 Task: Create a due date automation trigger when advanced on, 2 days after a card is due add dates without a start date at 11:00 AM.
Action: Mouse moved to (972, 282)
Screenshot: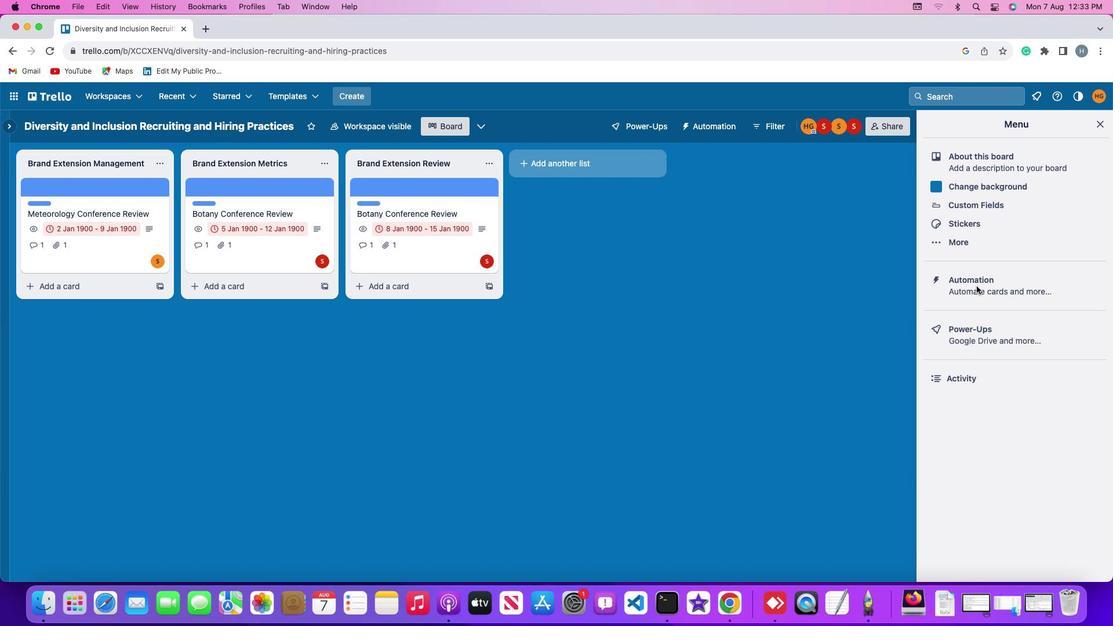 
Action: Mouse pressed left at (972, 282)
Screenshot: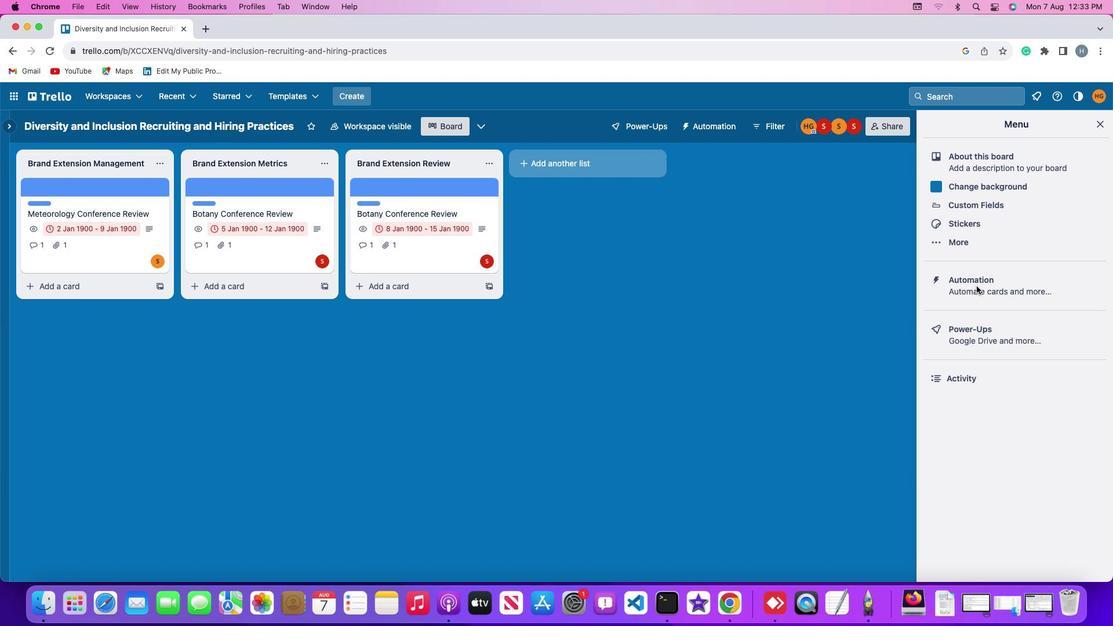
Action: Mouse moved to (972, 281)
Screenshot: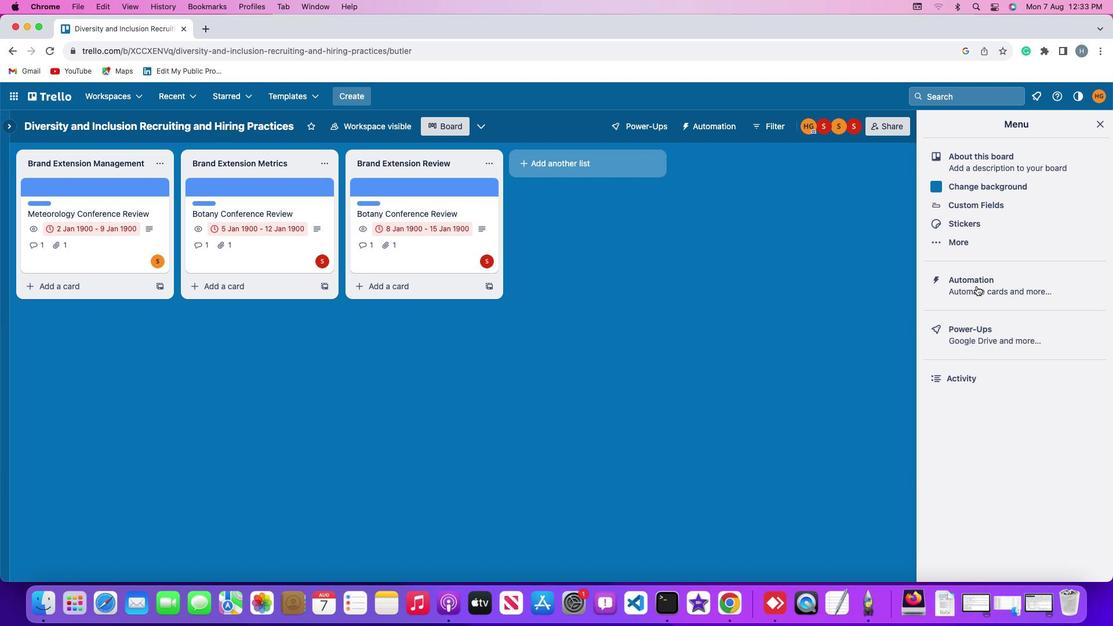 
Action: Mouse pressed left at (972, 281)
Screenshot: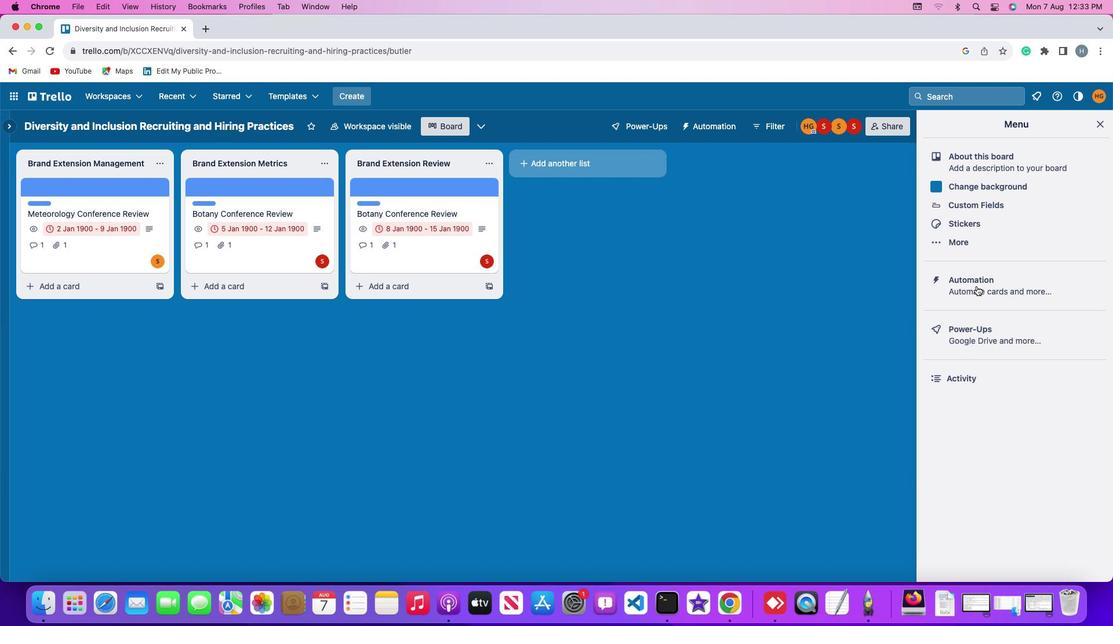 
Action: Mouse moved to (63, 270)
Screenshot: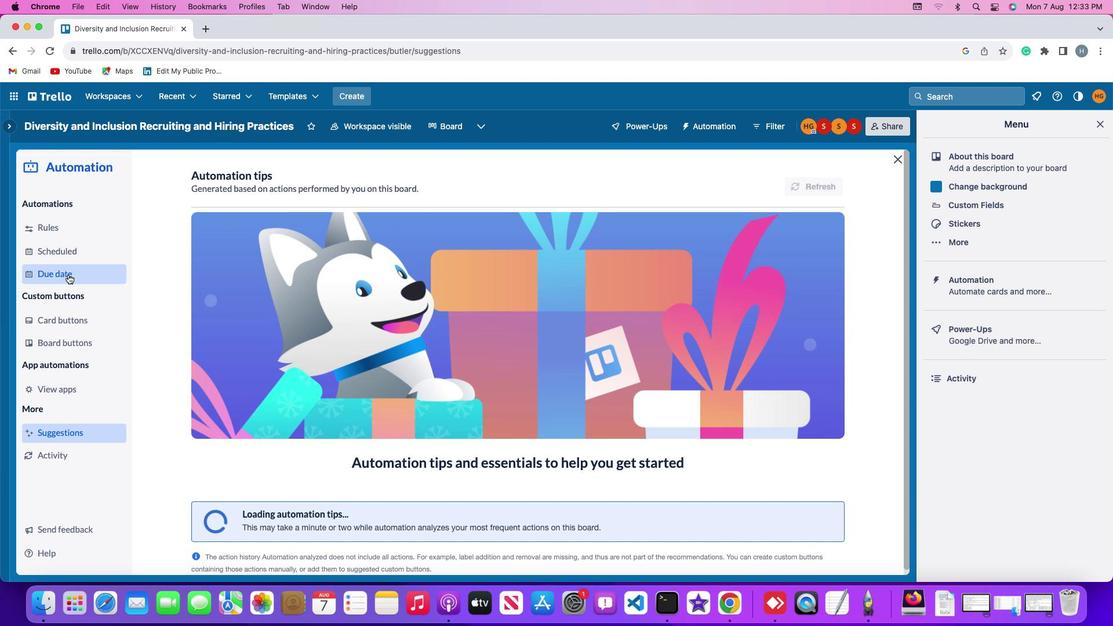 
Action: Mouse pressed left at (63, 270)
Screenshot: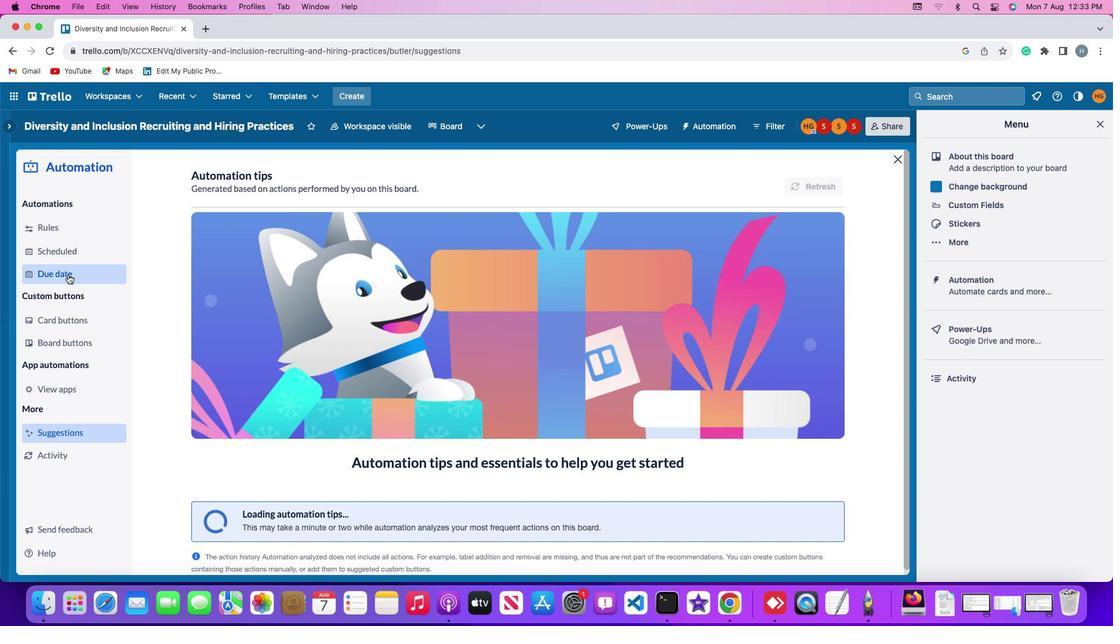 
Action: Mouse moved to (781, 171)
Screenshot: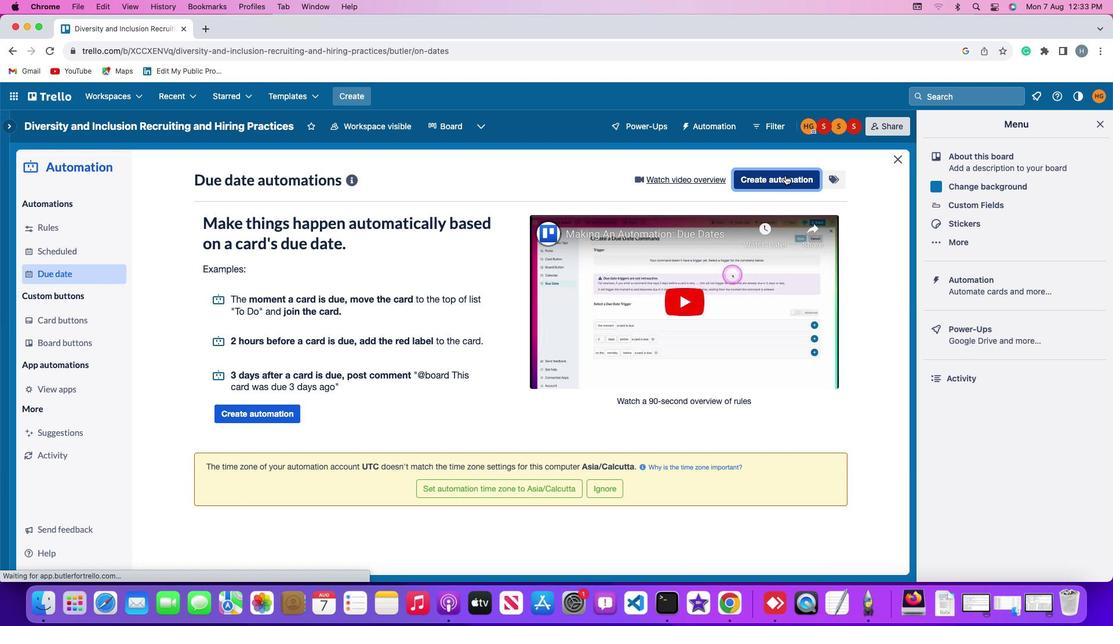 
Action: Mouse pressed left at (781, 171)
Screenshot: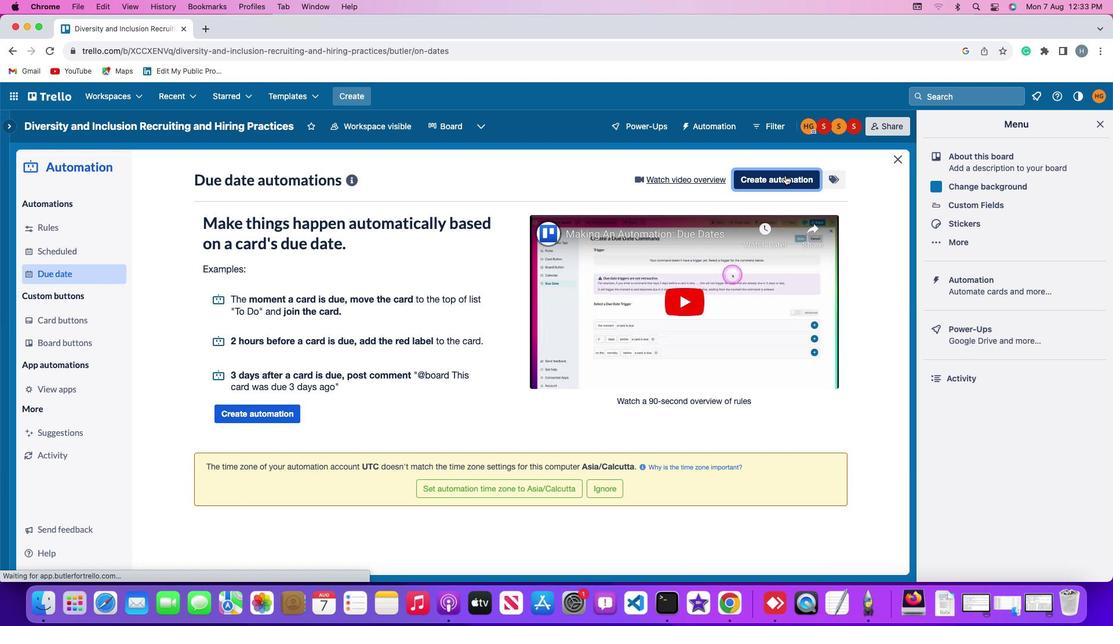 
Action: Mouse moved to (505, 283)
Screenshot: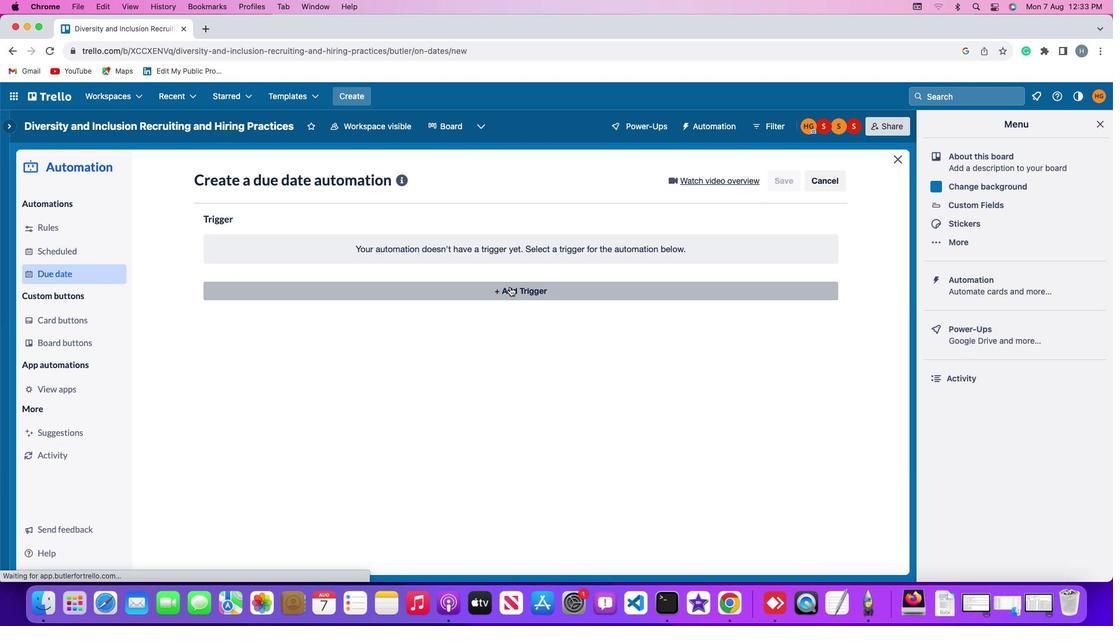 
Action: Mouse pressed left at (505, 283)
Screenshot: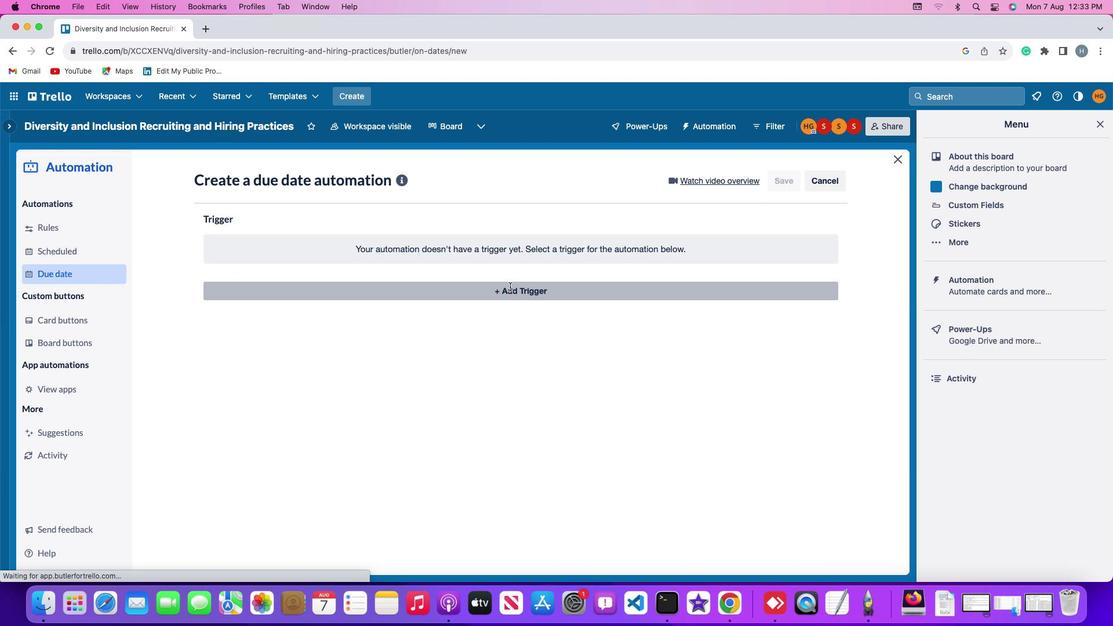 
Action: Mouse moved to (225, 464)
Screenshot: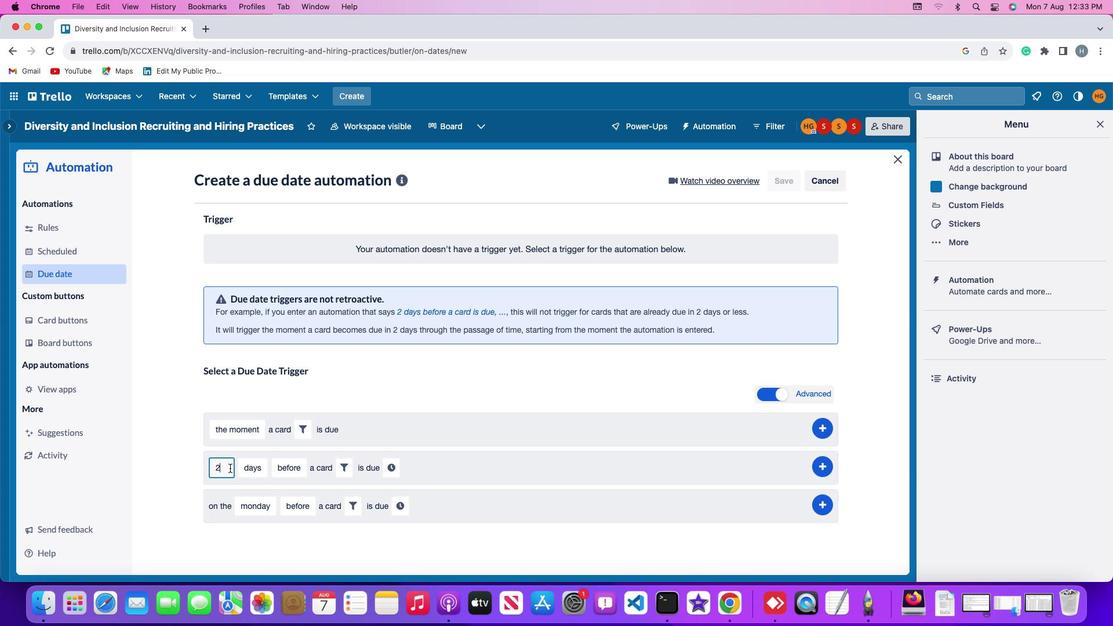 
Action: Mouse pressed left at (225, 464)
Screenshot: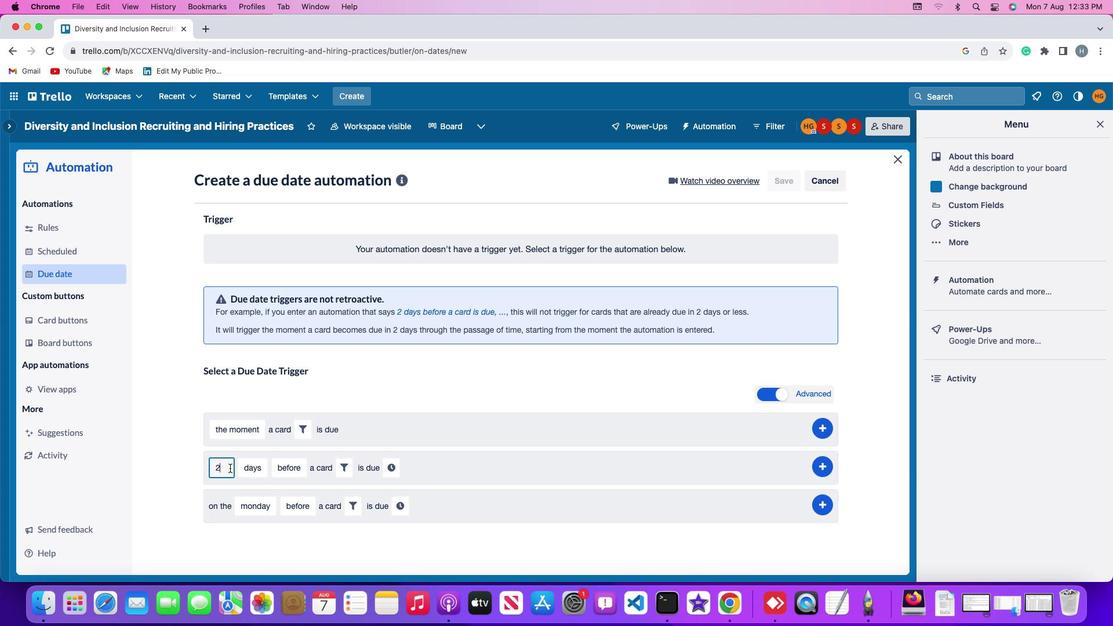 
Action: Key pressed Key.backspace'2'
Screenshot: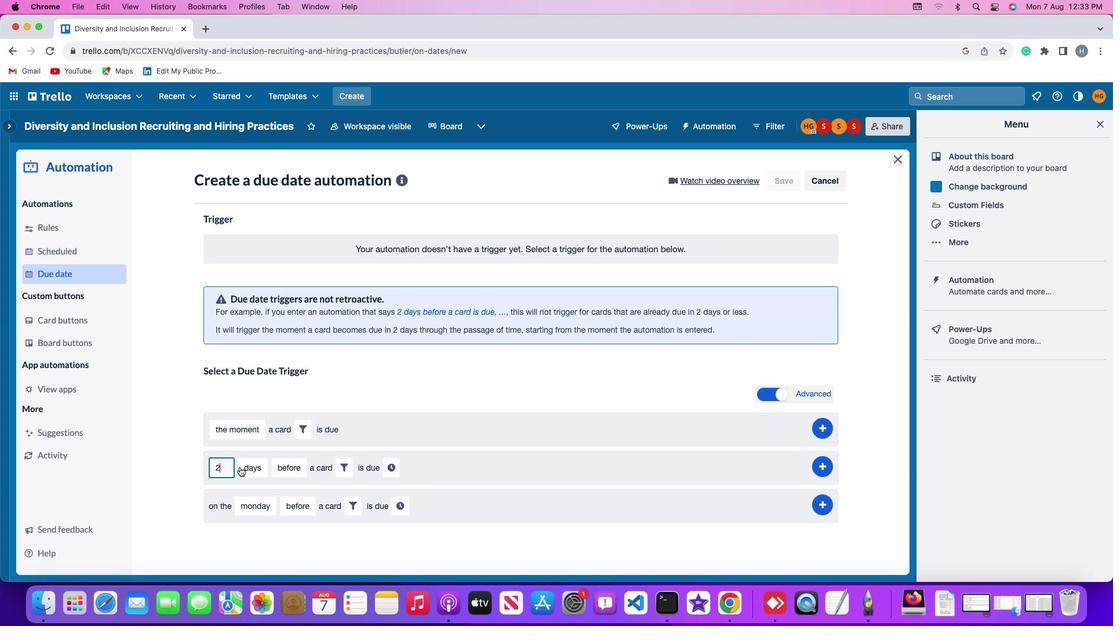 
Action: Mouse moved to (249, 462)
Screenshot: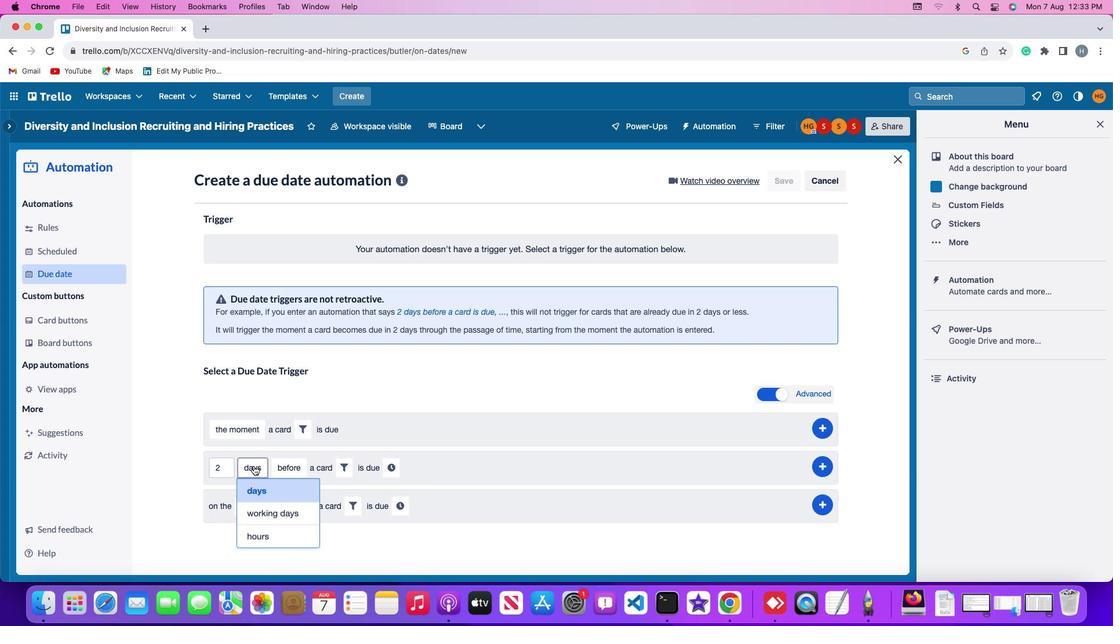 
Action: Mouse pressed left at (249, 462)
Screenshot: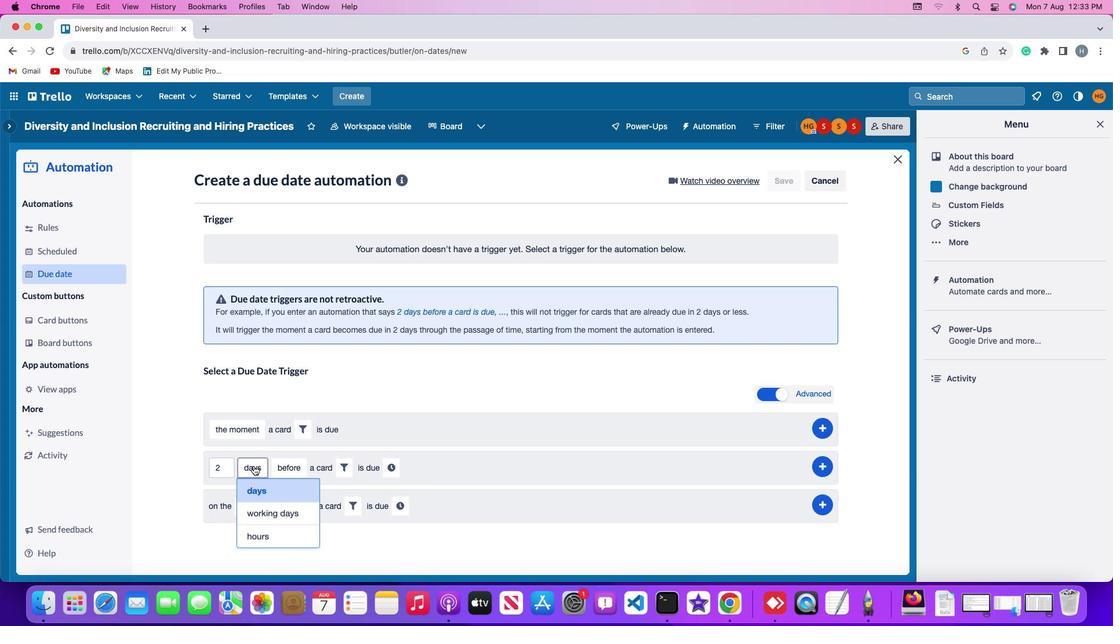 
Action: Mouse moved to (265, 485)
Screenshot: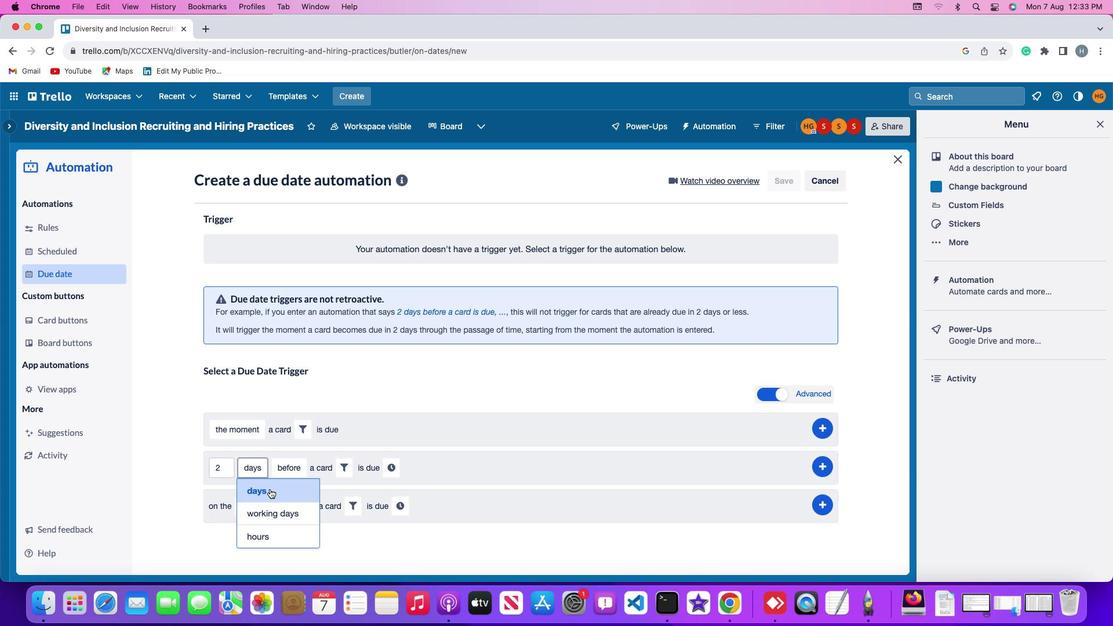 
Action: Mouse pressed left at (265, 485)
Screenshot: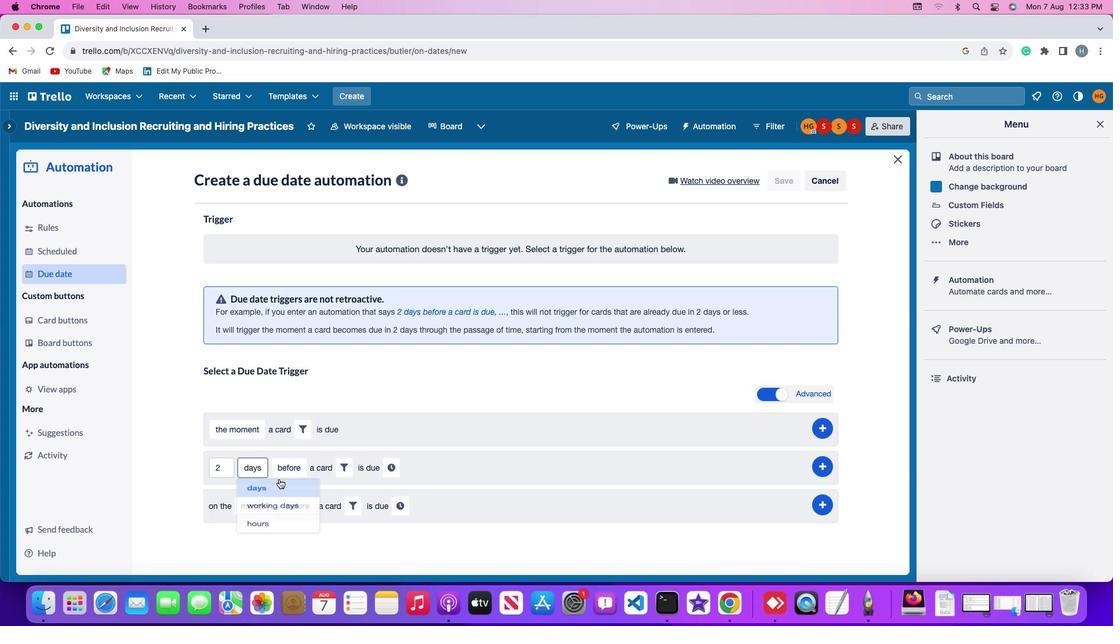 
Action: Mouse moved to (283, 467)
Screenshot: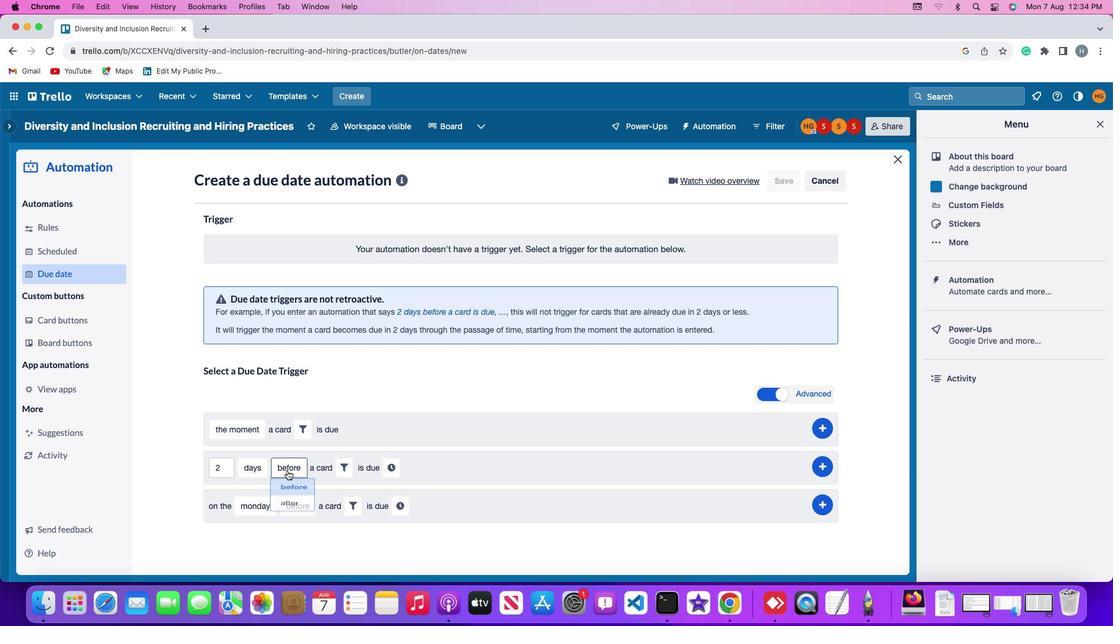 
Action: Mouse pressed left at (283, 467)
Screenshot: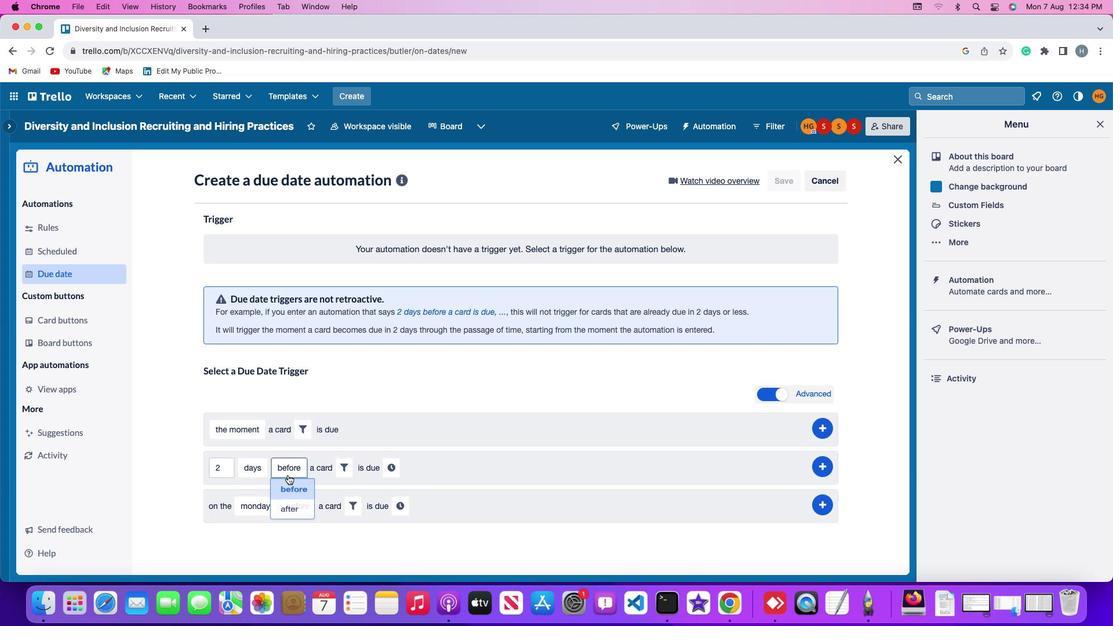 
Action: Mouse moved to (293, 508)
Screenshot: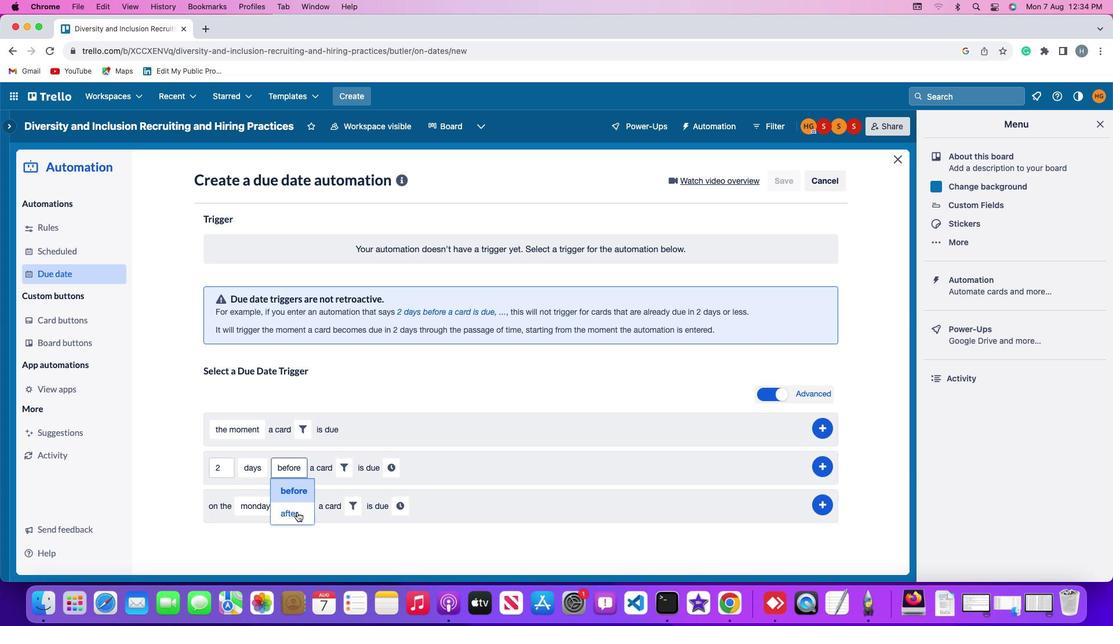 
Action: Mouse pressed left at (293, 508)
Screenshot: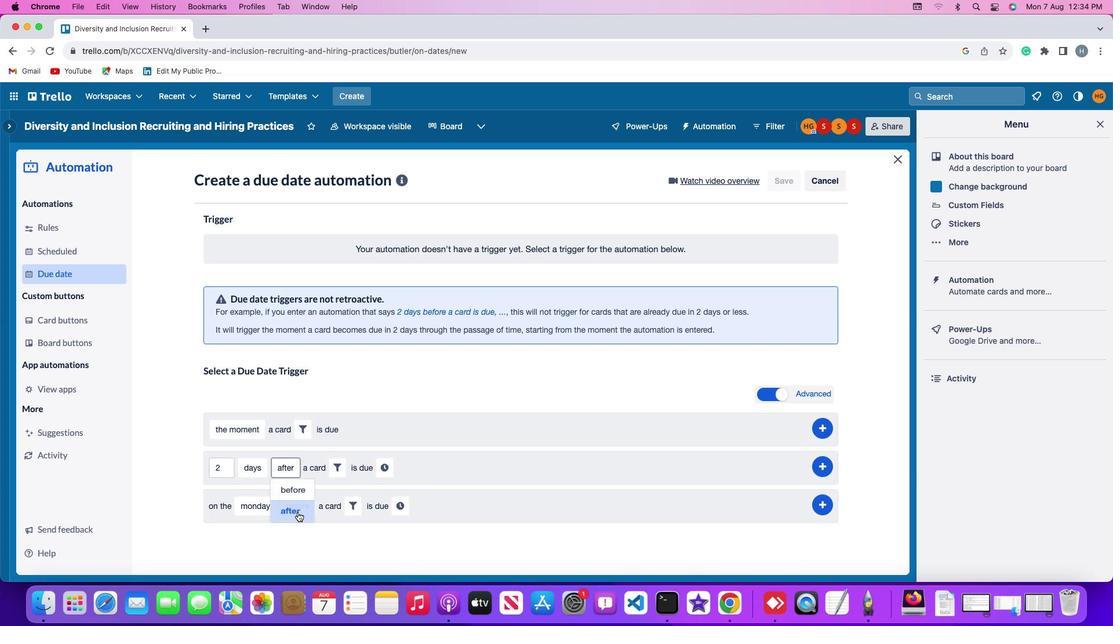 
Action: Mouse moved to (331, 465)
Screenshot: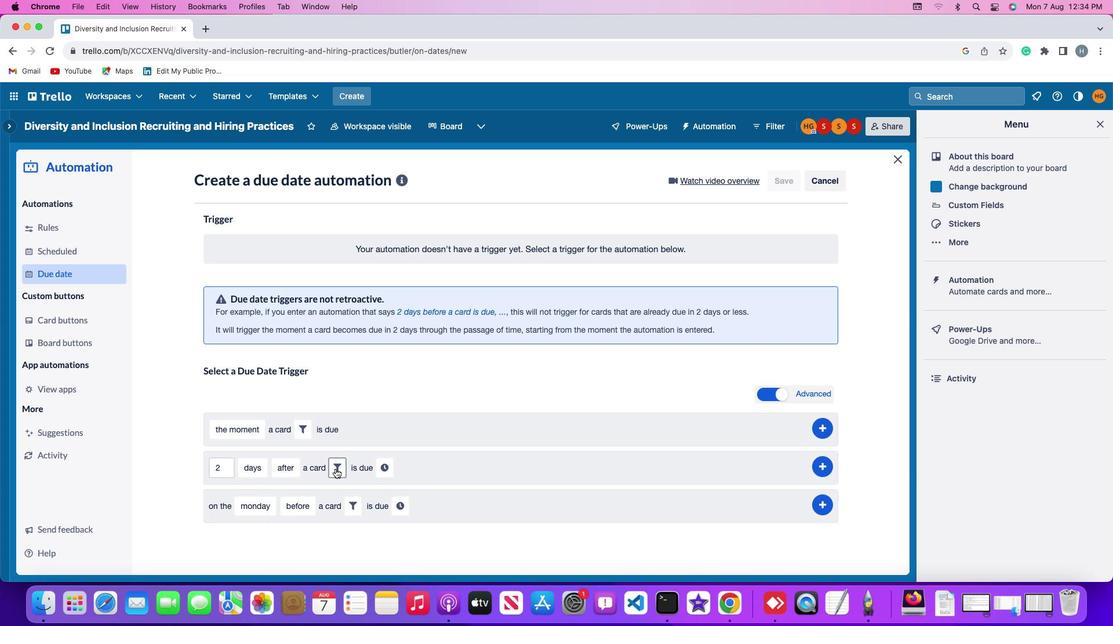 
Action: Mouse pressed left at (331, 465)
Screenshot: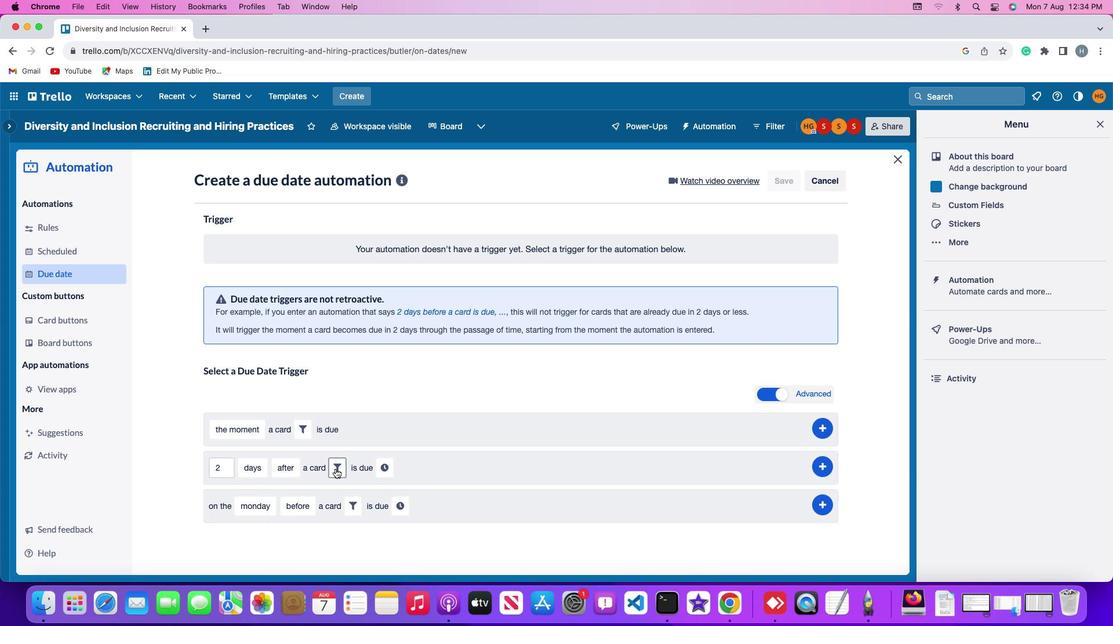 
Action: Mouse moved to (388, 504)
Screenshot: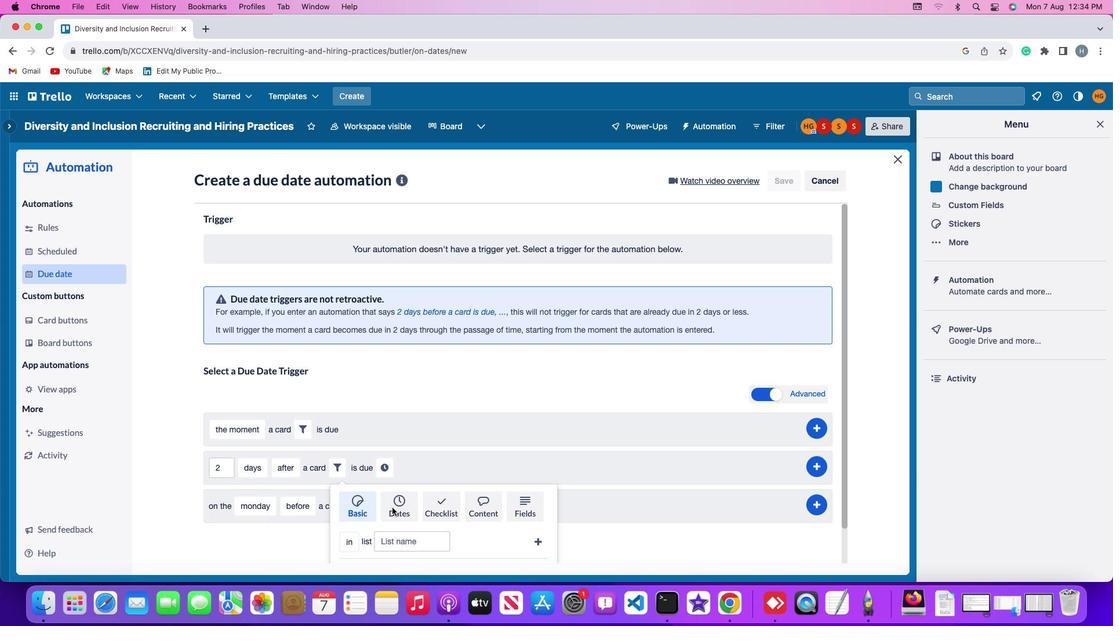 
Action: Mouse pressed left at (388, 504)
Screenshot: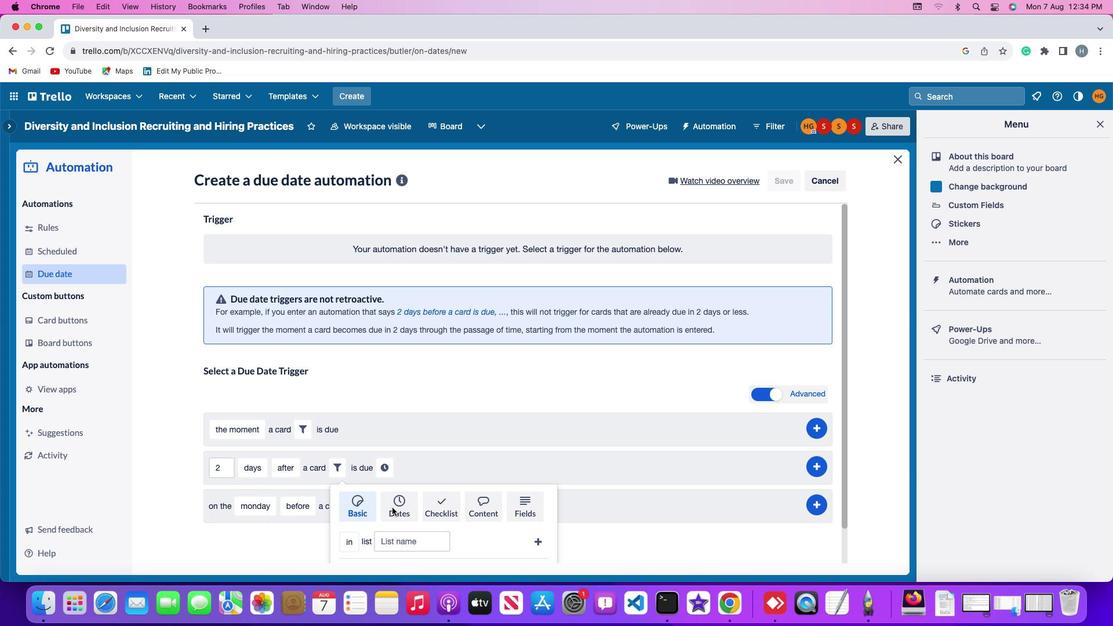 
Action: Mouse moved to (386, 505)
Screenshot: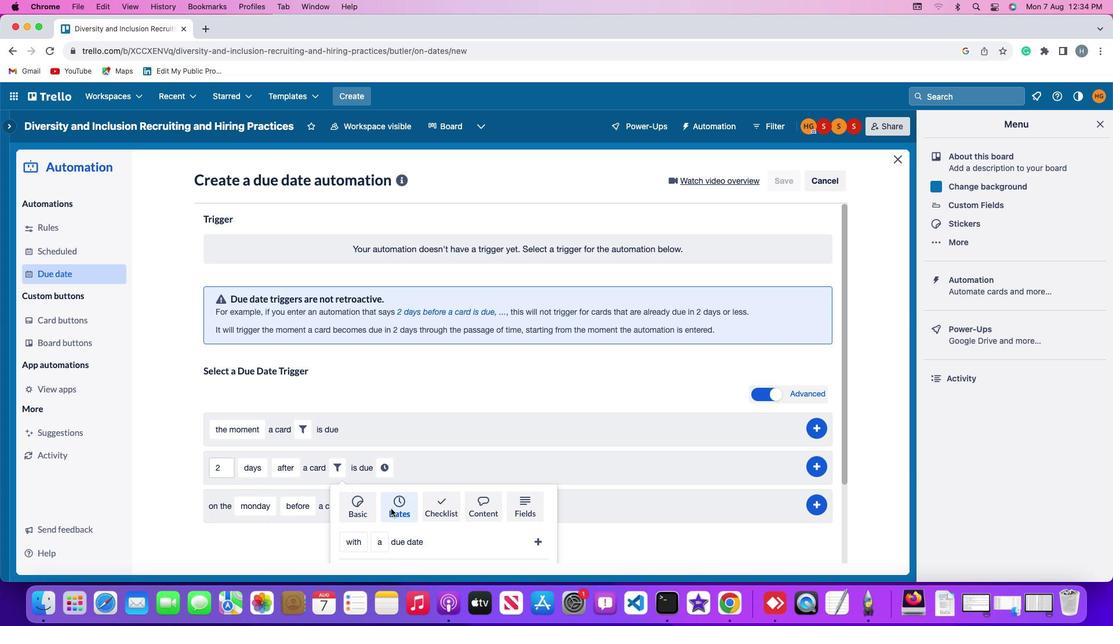 
Action: Mouse scrolled (386, 505) with delta (-3, -4)
Screenshot: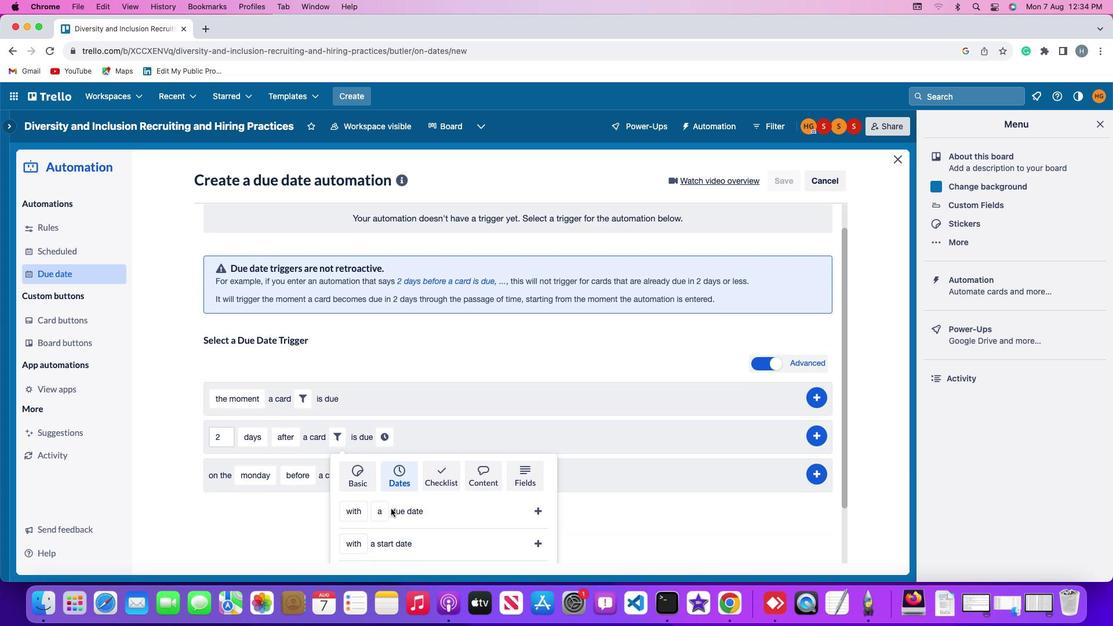 
Action: Mouse scrolled (386, 505) with delta (-3, -4)
Screenshot: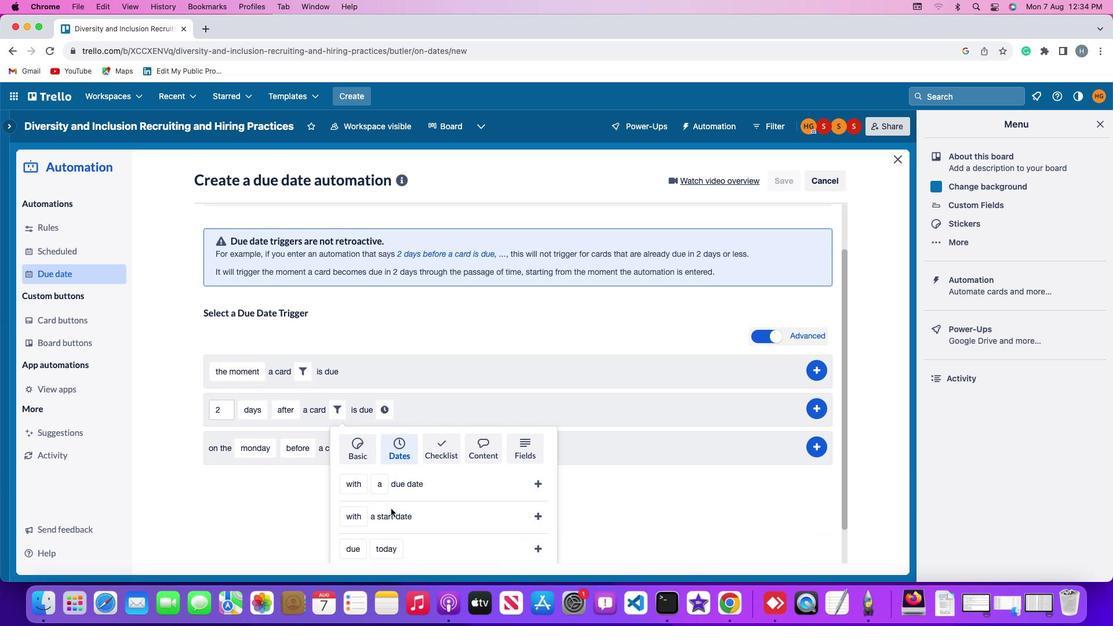 
Action: Mouse scrolled (386, 505) with delta (-3, -5)
Screenshot: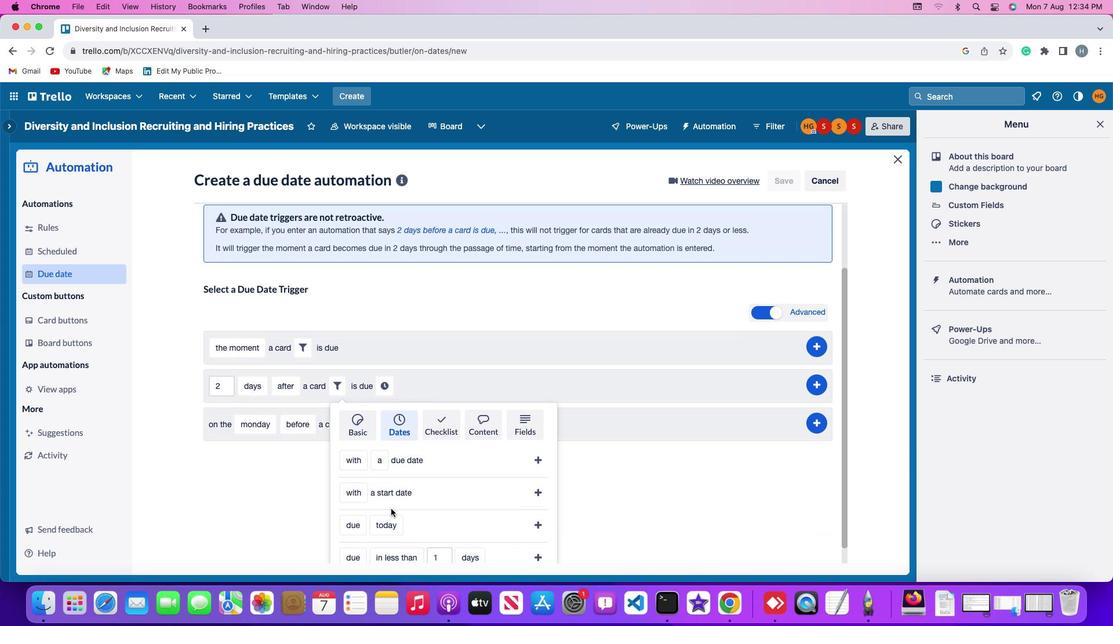 
Action: Mouse moved to (346, 477)
Screenshot: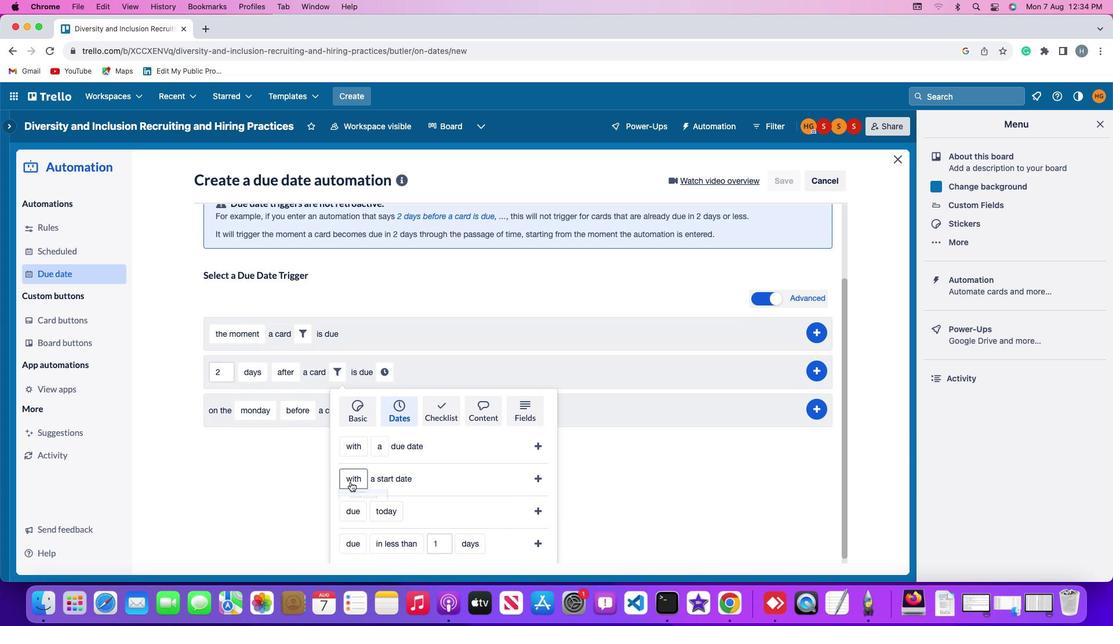 
Action: Mouse pressed left at (346, 477)
Screenshot: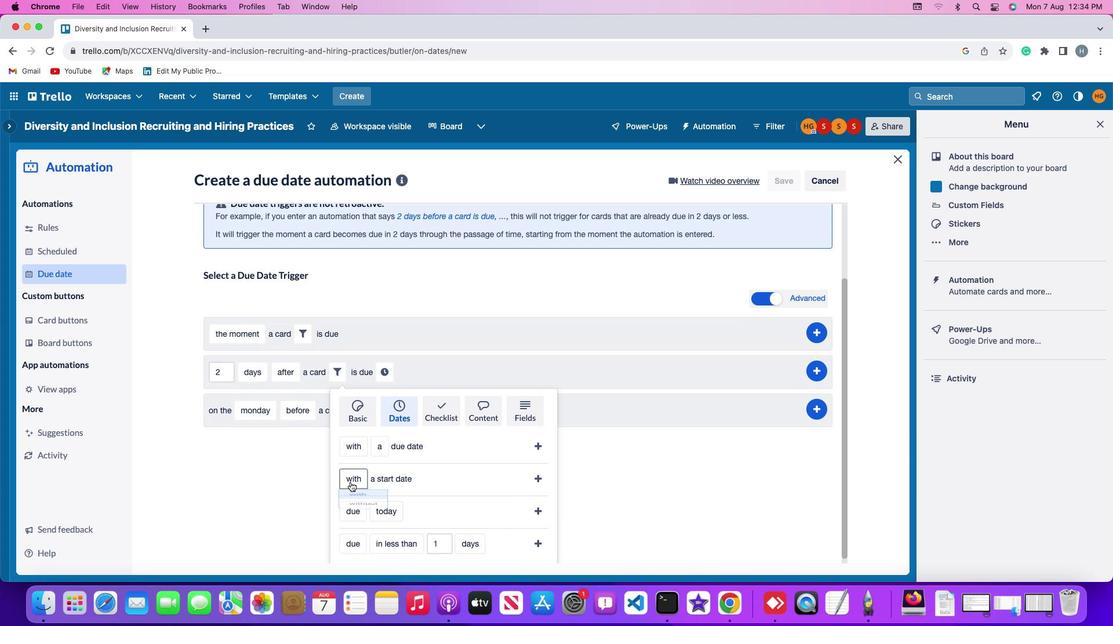 
Action: Mouse moved to (353, 519)
Screenshot: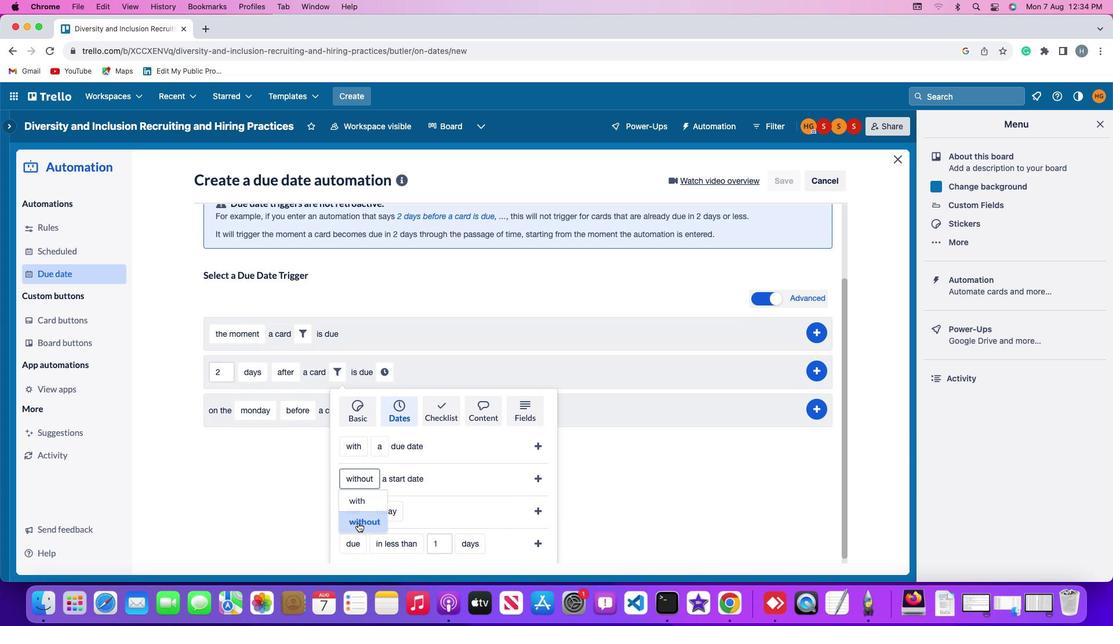 
Action: Mouse pressed left at (353, 519)
Screenshot: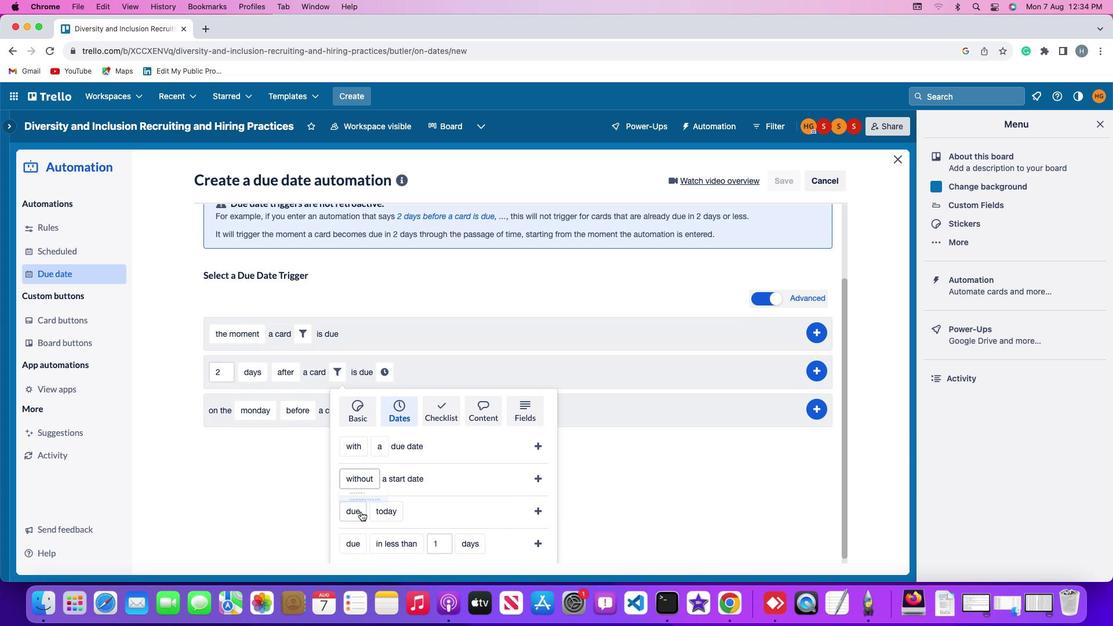 
Action: Mouse moved to (534, 473)
Screenshot: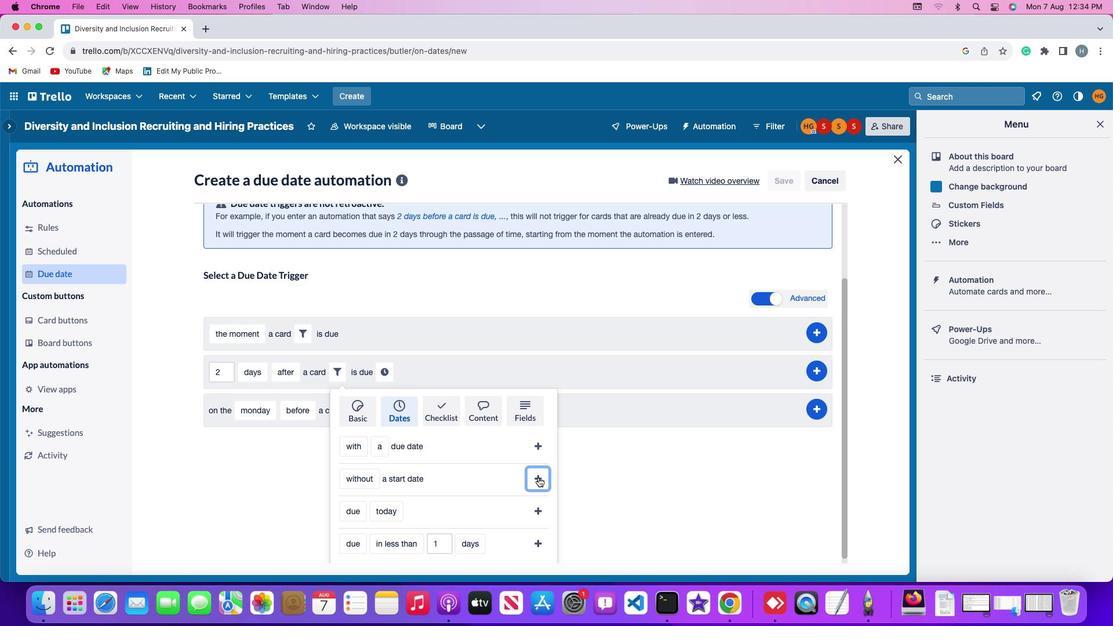 
Action: Mouse pressed left at (534, 473)
Screenshot: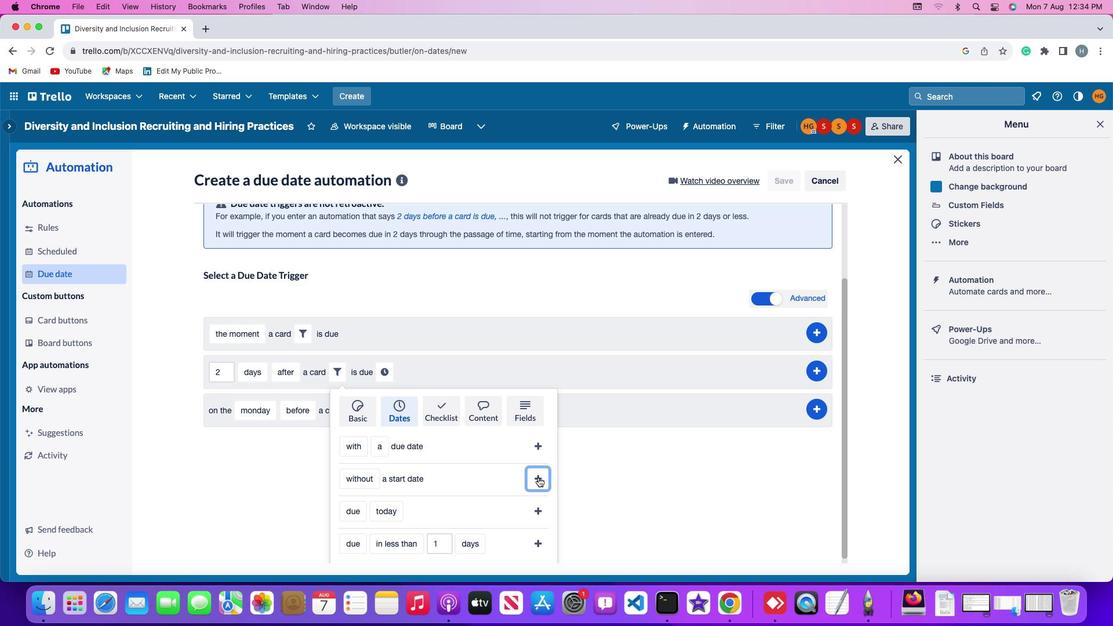 
Action: Mouse moved to (482, 464)
Screenshot: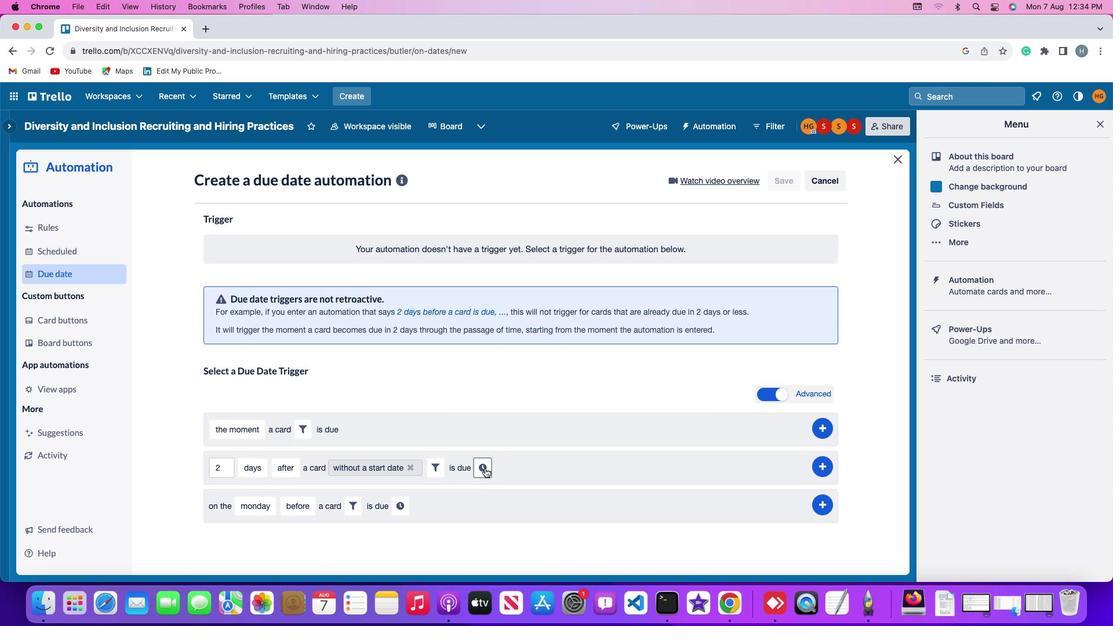 
Action: Mouse pressed left at (482, 464)
Screenshot: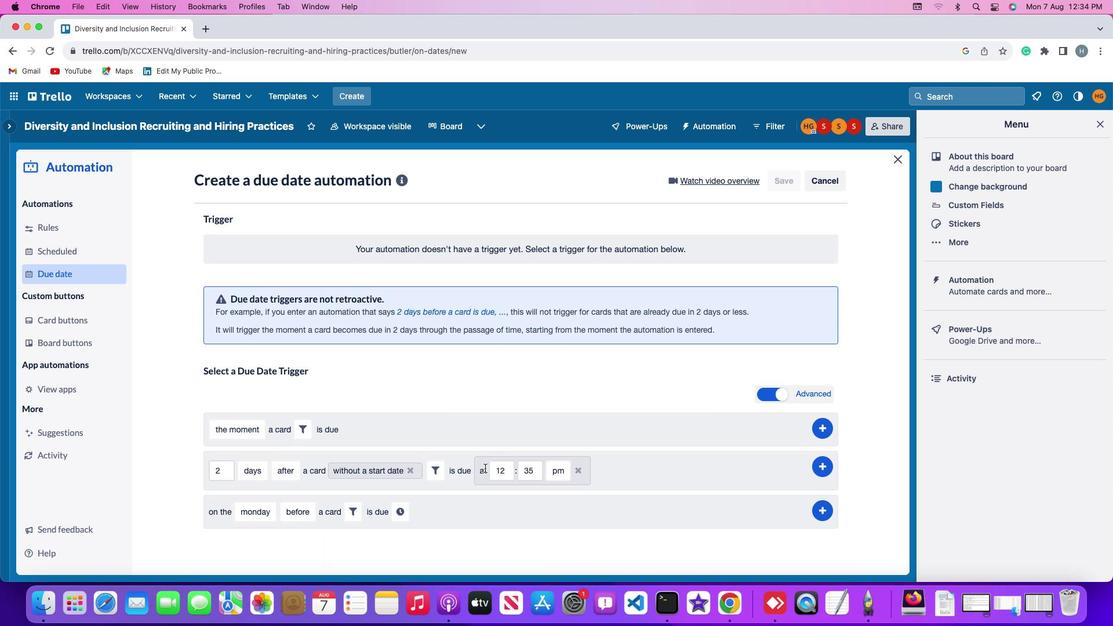 
Action: Mouse moved to (501, 468)
Screenshot: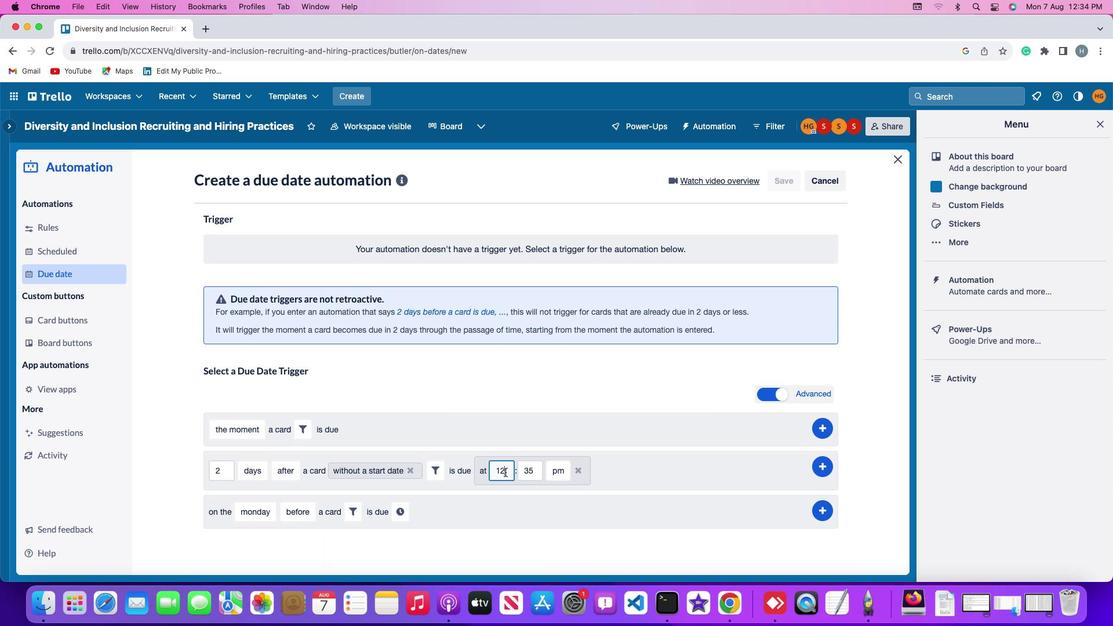 
Action: Mouse pressed left at (501, 468)
Screenshot: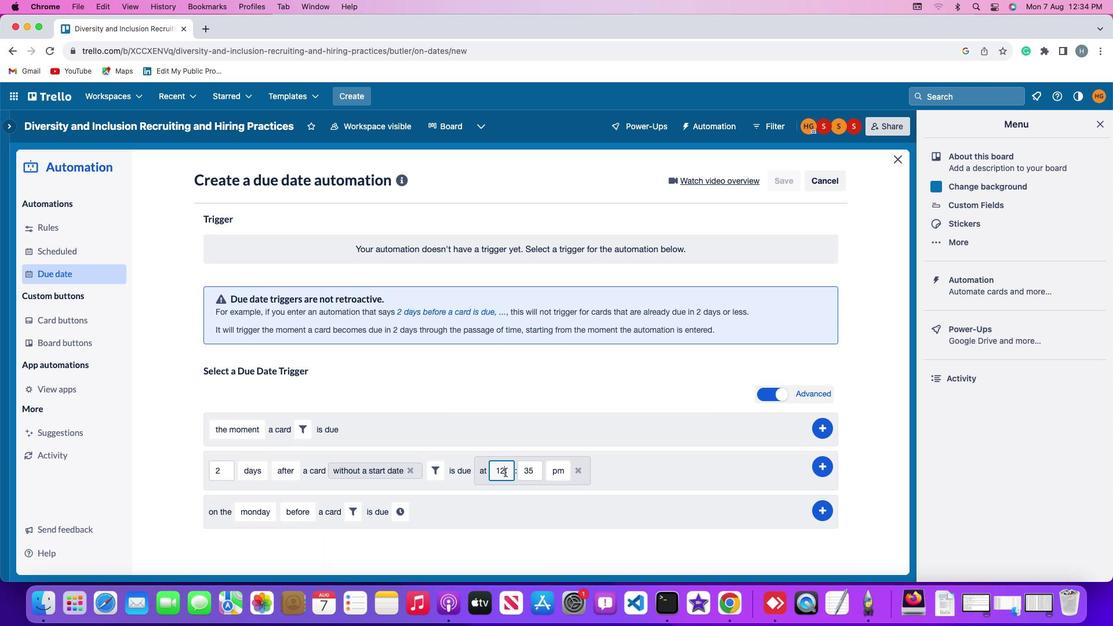 
Action: Key pressed Key.backspaceKey.backspace'1''1'
Screenshot: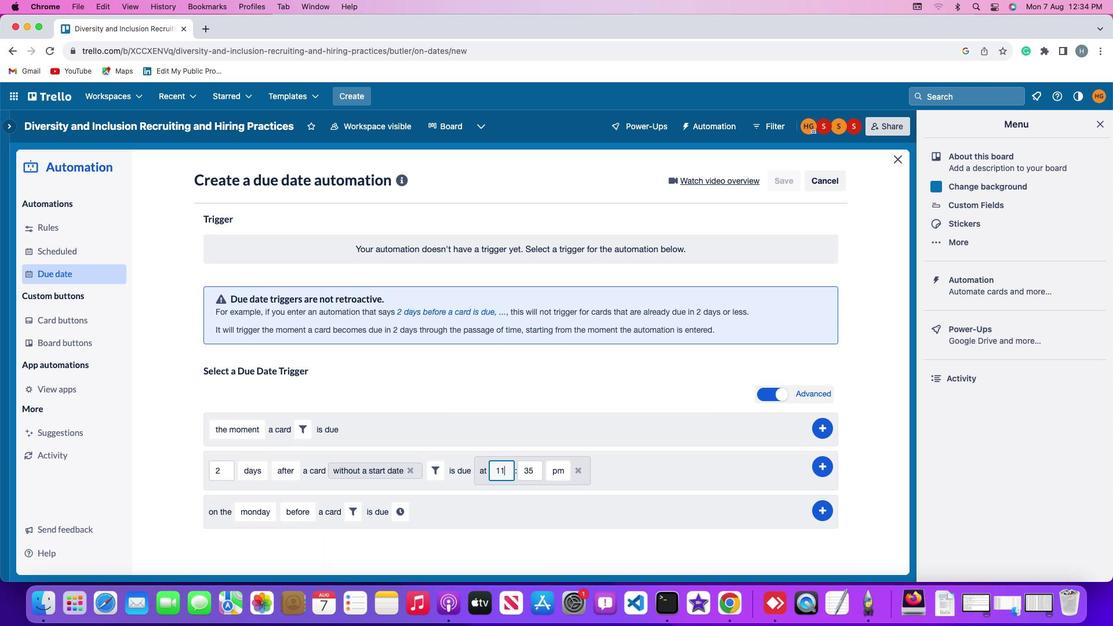 
Action: Mouse moved to (533, 469)
Screenshot: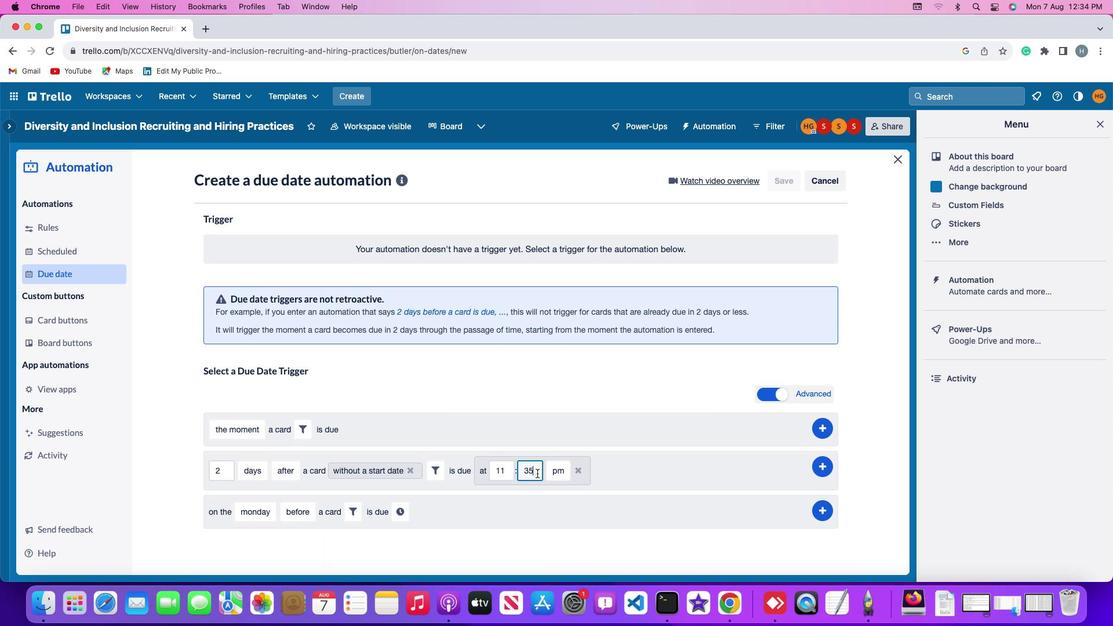 
Action: Mouse pressed left at (533, 469)
Screenshot: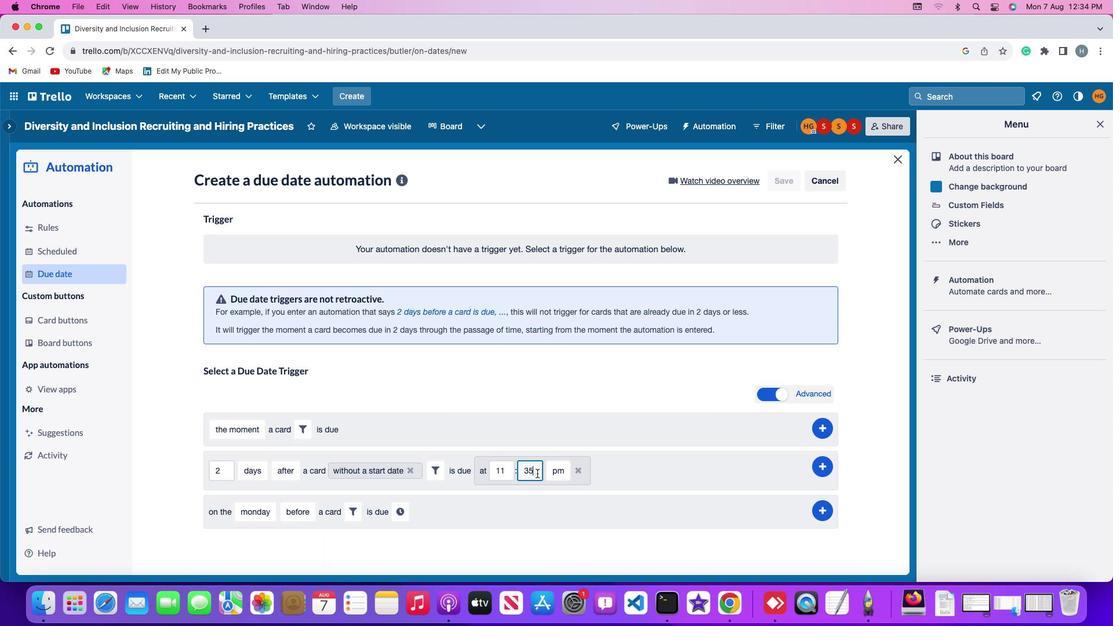 
Action: Key pressed Key.backspaceKey.backspaceKey.backspace'0''0'
Screenshot: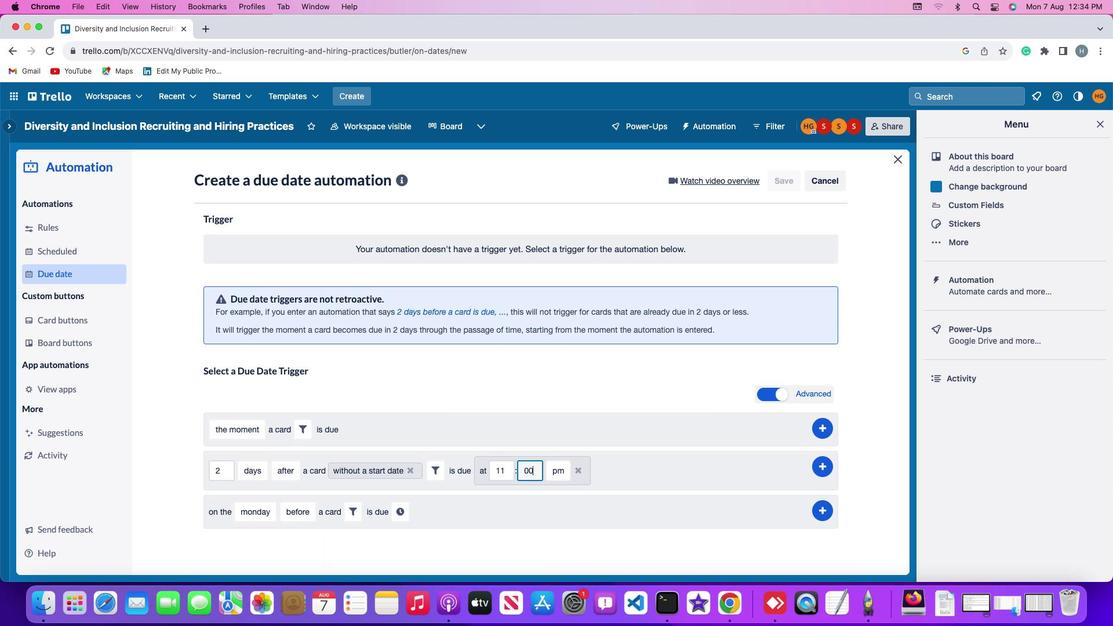 
Action: Mouse moved to (551, 468)
Screenshot: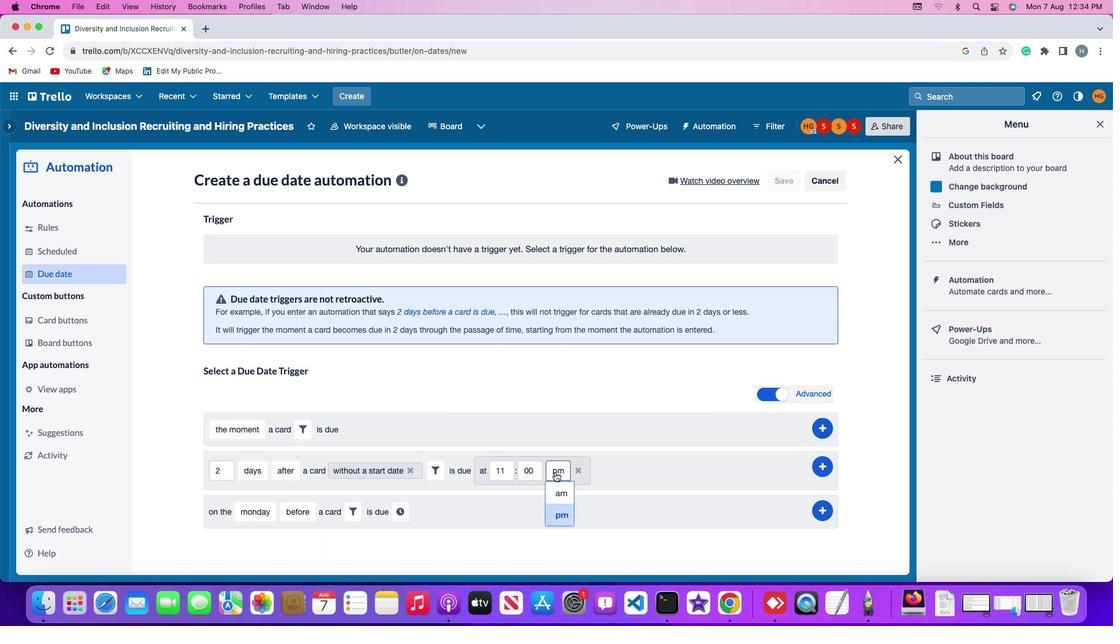 
Action: Mouse pressed left at (551, 468)
Screenshot: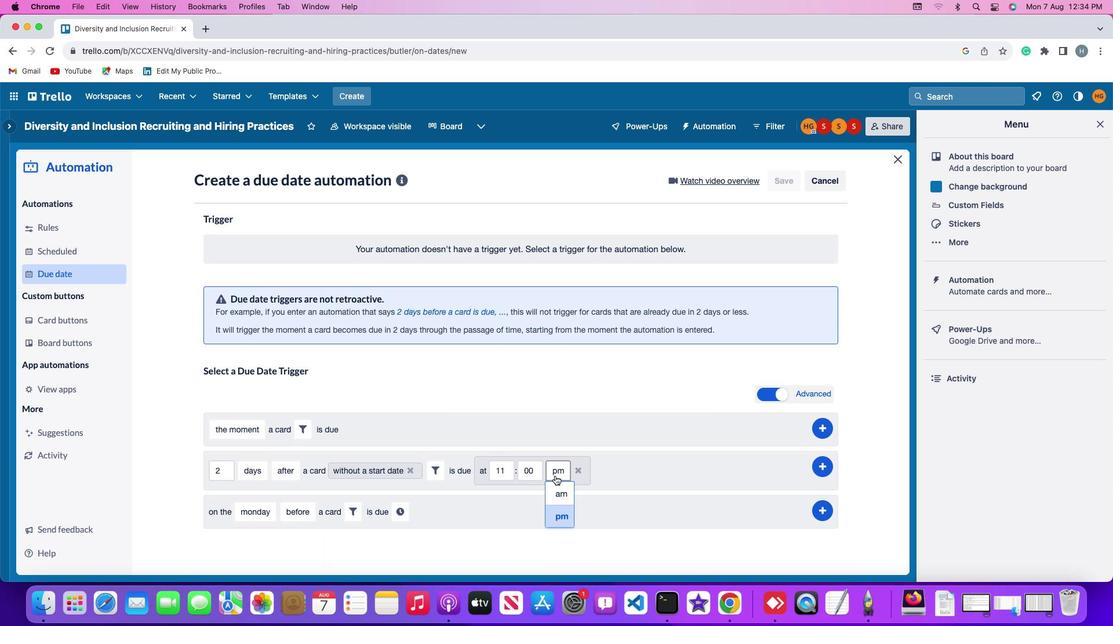 
Action: Mouse moved to (554, 494)
Screenshot: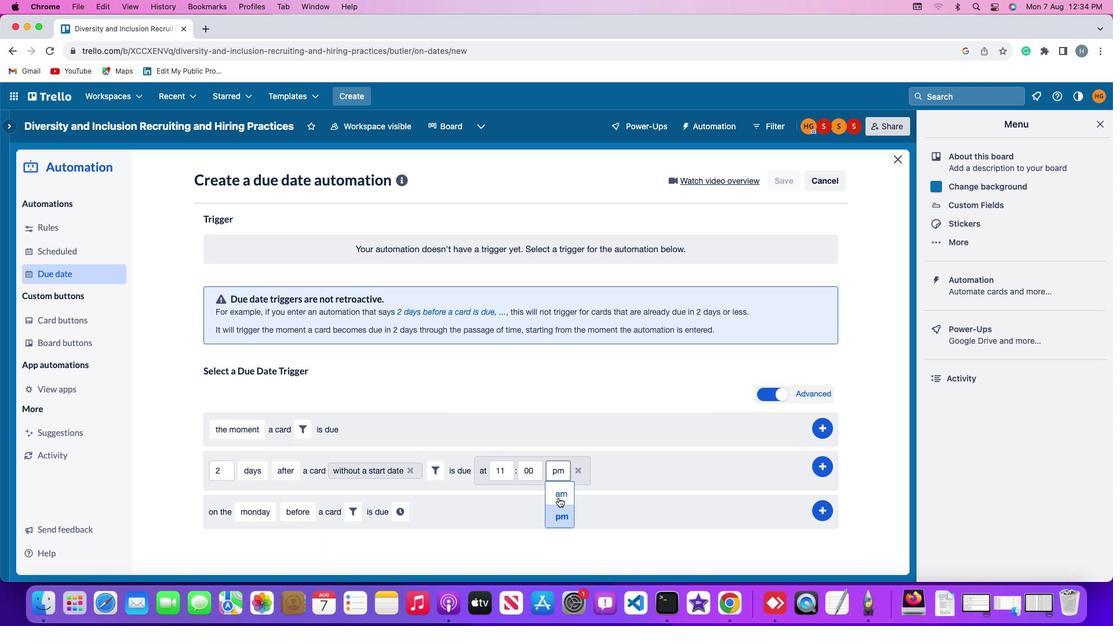 
Action: Mouse pressed left at (554, 494)
Screenshot: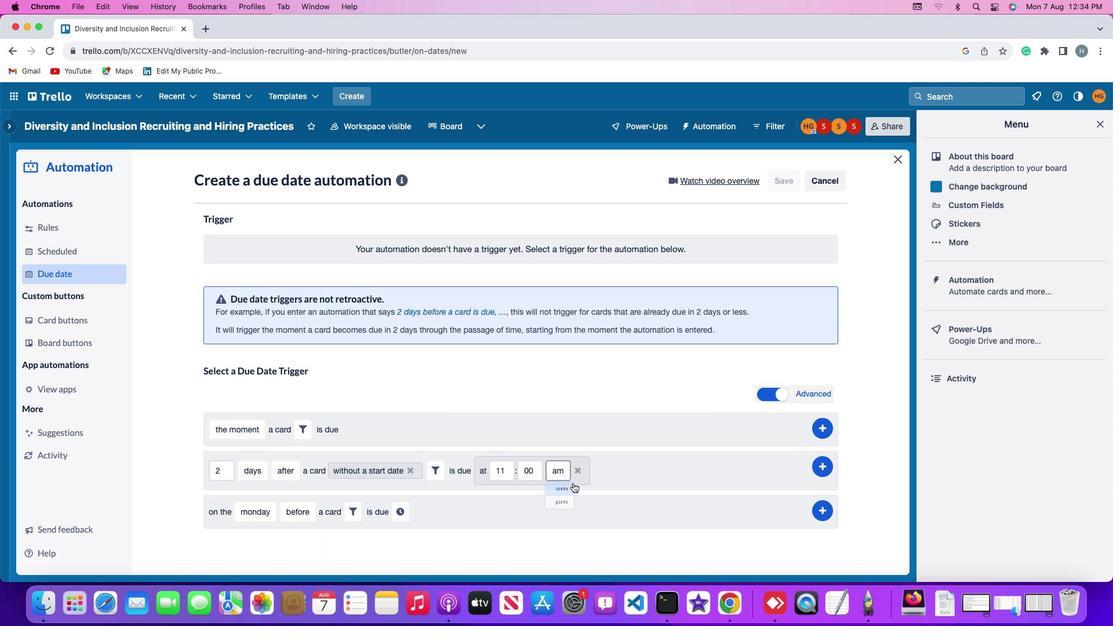 
Action: Mouse moved to (819, 460)
Screenshot: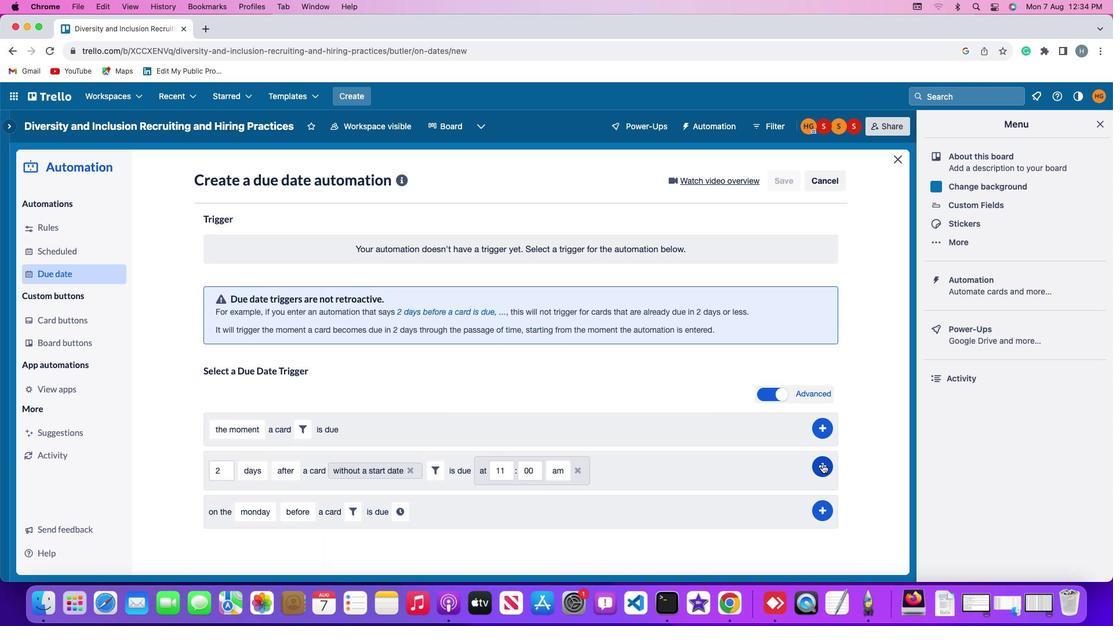 
Action: Mouse pressed left at (819, 460)
Screenshot: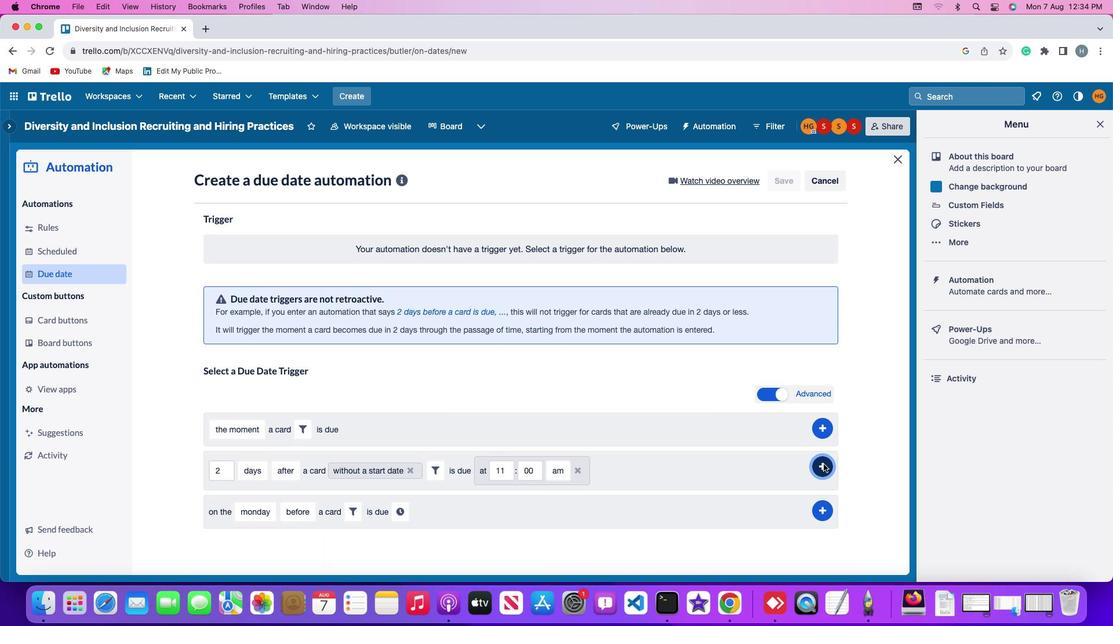 
Action: Mouse moved to (883, 340)
Screenshot: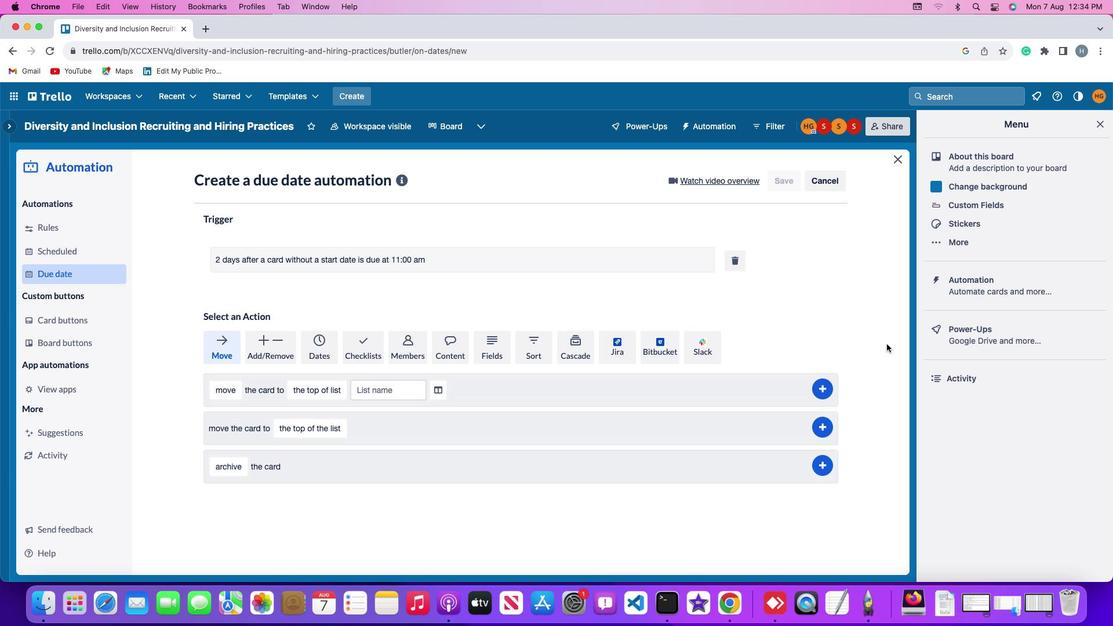 
